 Task: Add an event with the title Second Marketing Campaign Performance Review, date ''2023/12/11'', time 7:50 AM to 9:50 AMand add a description: Teams will work together to solve the challenges and find the hidden items or clues. This requires effective communication, creative thinking, and the ability to leverage each team member''s strengths and expertise.Select event color  Blueberry . Add location for the event as: Manila, Philippines, logged in from the account softage.8@softage.netand send the event invitation to softage.5@softage.net and softage.6@softage.net. Set a reminder for the event Weekly on Sunday
Action: Mouse moved to (46, 86)
Screenshot: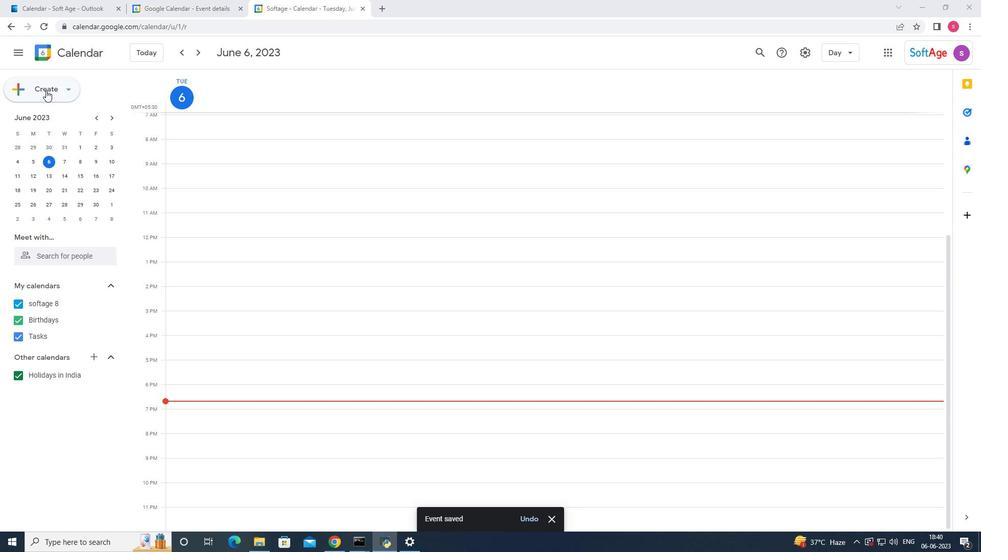 
Action: Mouse pressed left at (46, 86)
Screenshot: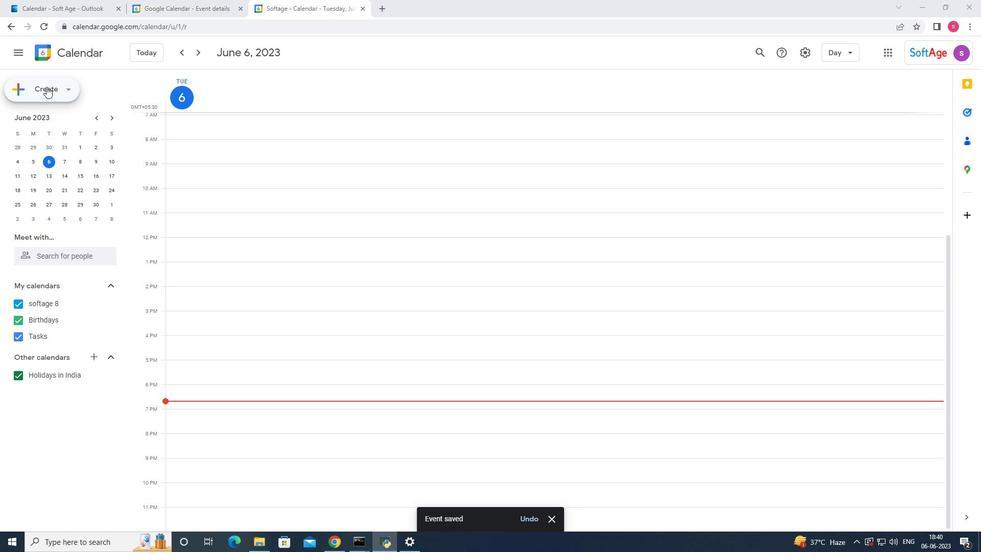 
Action: Mouse moved to (54, 124)
Screenshot: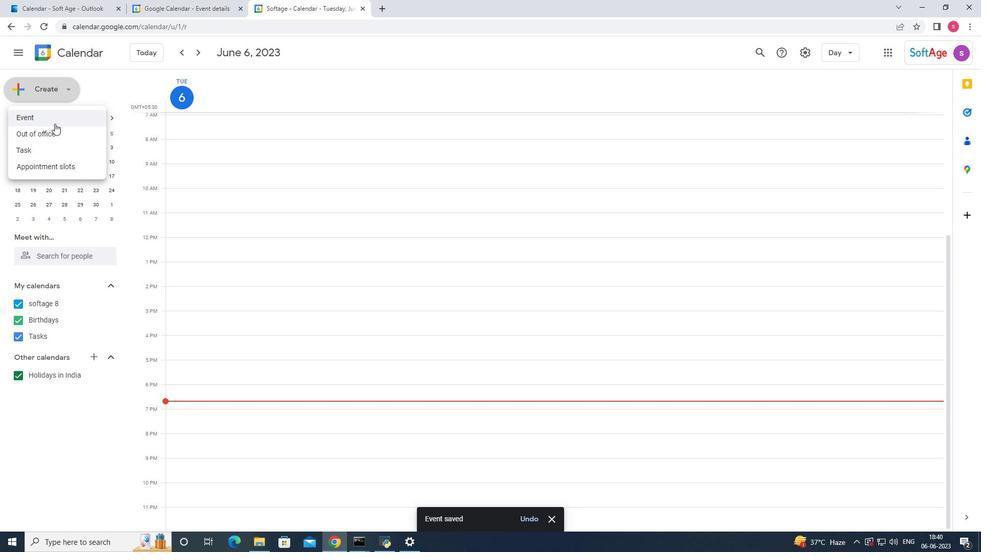 
Action: Mouse pressed left at (54, 124)
Screenshot: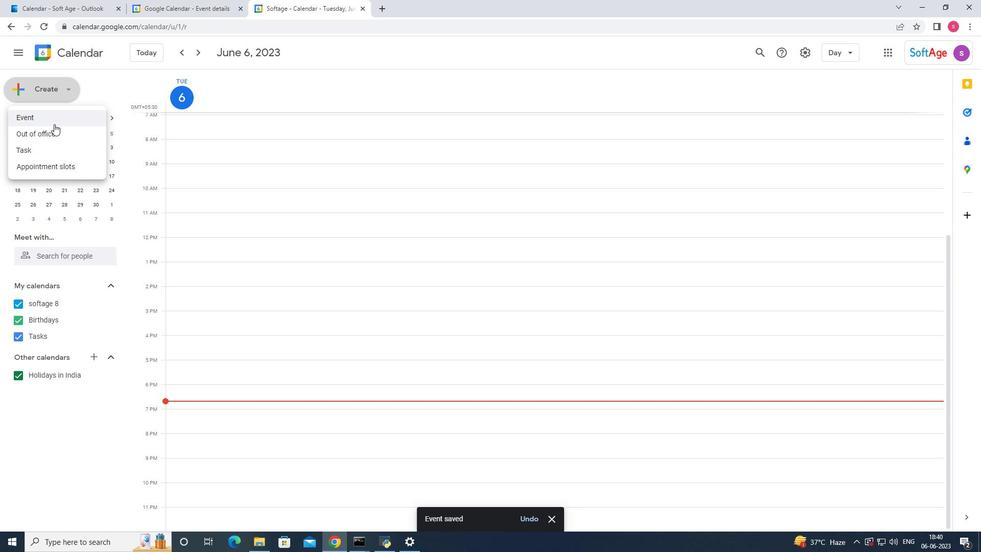 
Action: Mouse moved to (560, 405)
Screenshot: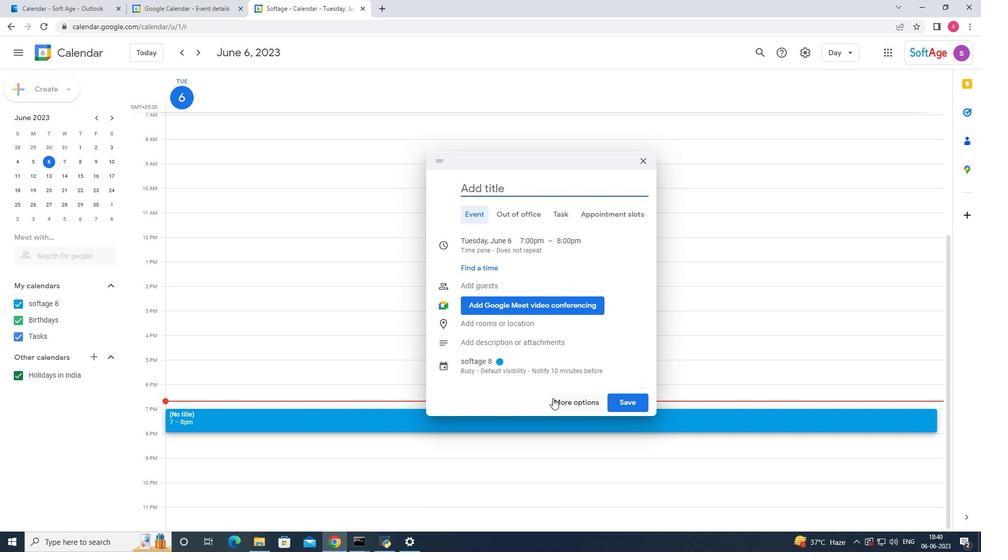 
Action: Mouse pressed left at (560, 405)
Screenshot: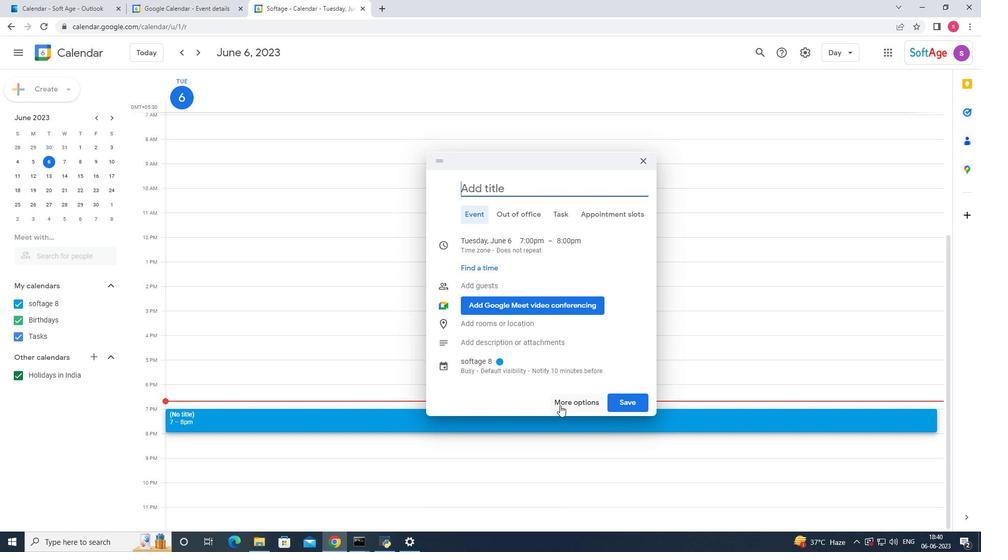 
Action: Mouse moved to (229, 56)
Screenshot: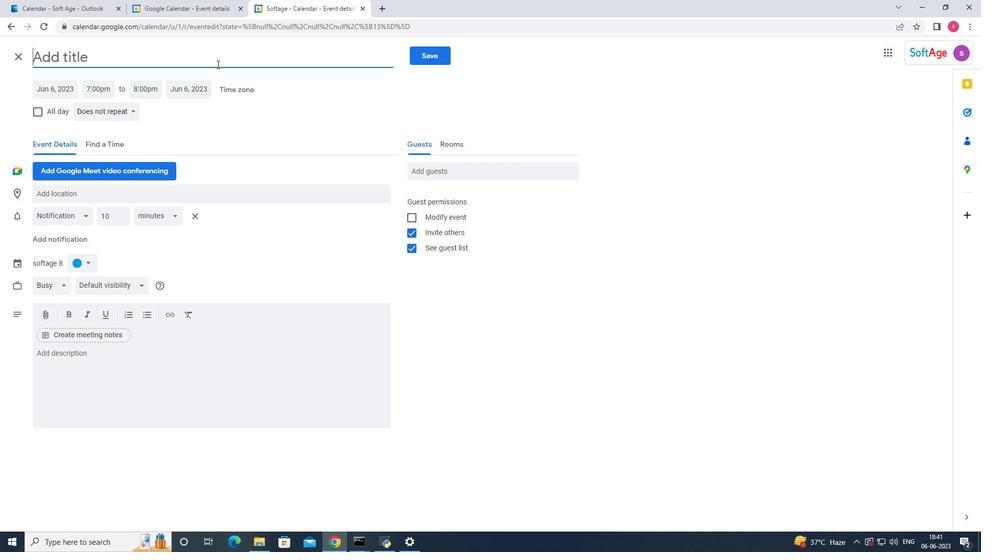 
Action: Mouse pressed left at (229, 56)
Screenshot: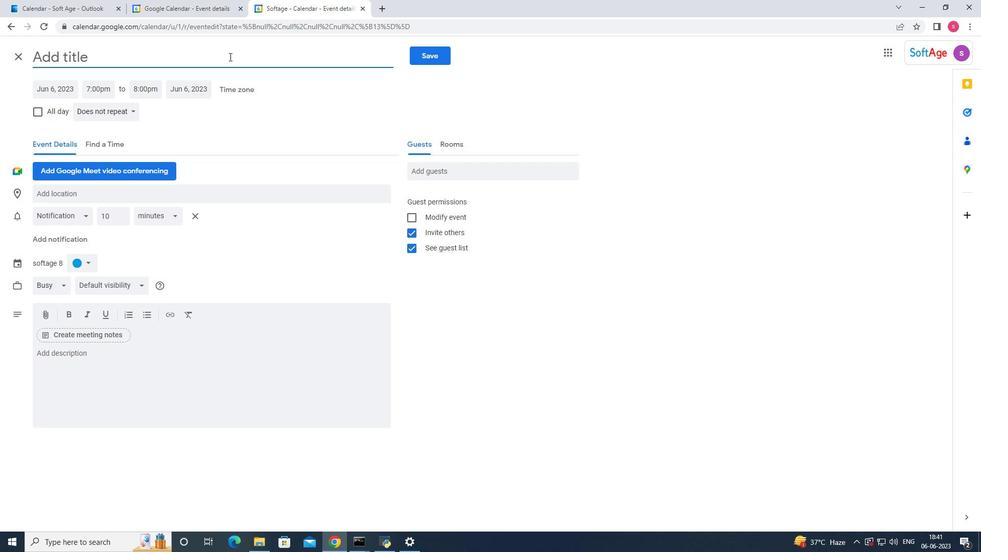 
Action: Key pressed <Key.shift>Second<Key.space><Key.shift>Marketing<Key.space><Key.shift><Key.shift><Key.shift>Campaign<Key.space><Key.shift>Performance<Key.space><Key.shift><Key.shift><Key.shift>Review,<Key.space><Key.backspace><Key.backspace>
Screenshot: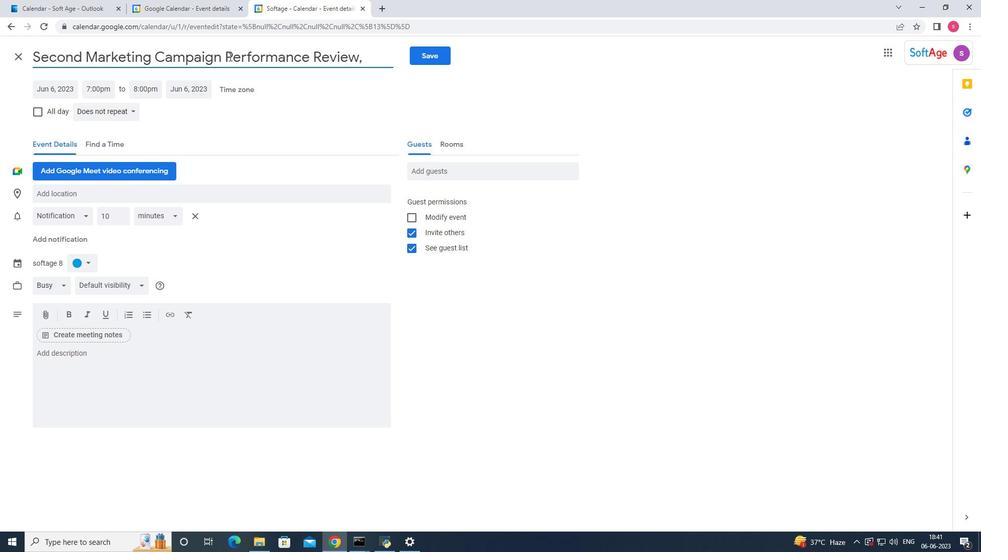 
Action: Mouse moved to (58, 85)
Screenshot: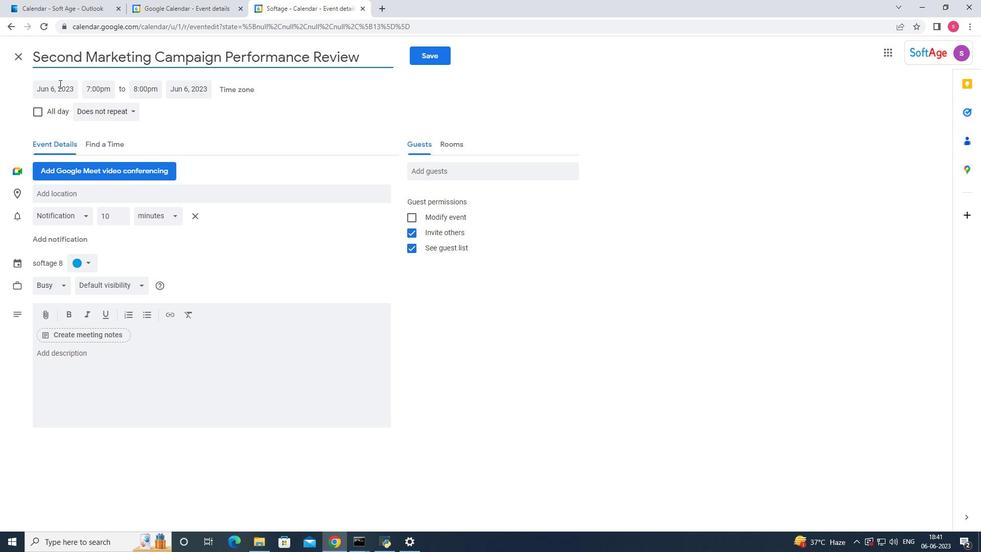 
Action: Mouse pressed left at (58, 85)
Screenshot: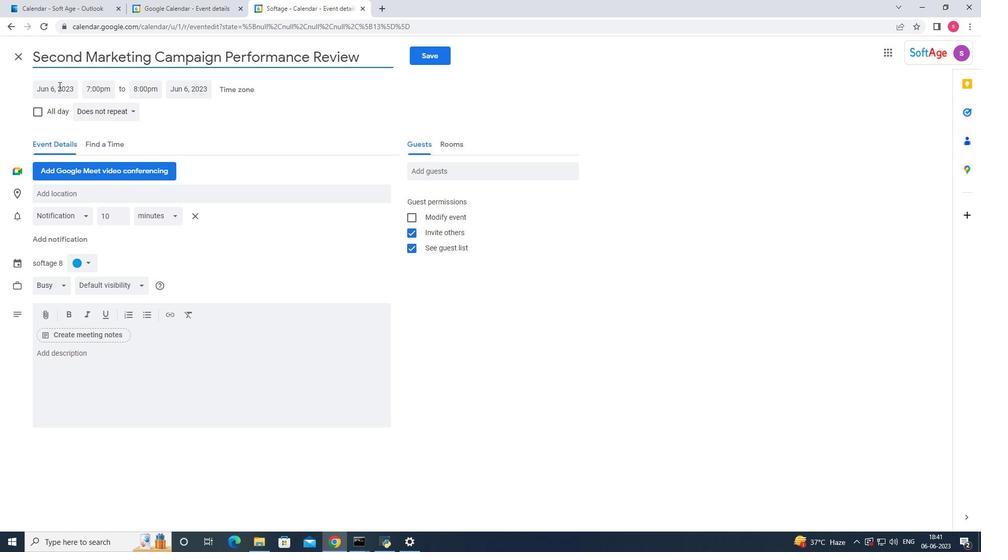 
Action: Mouse moved to (160, 113)
Screenshot: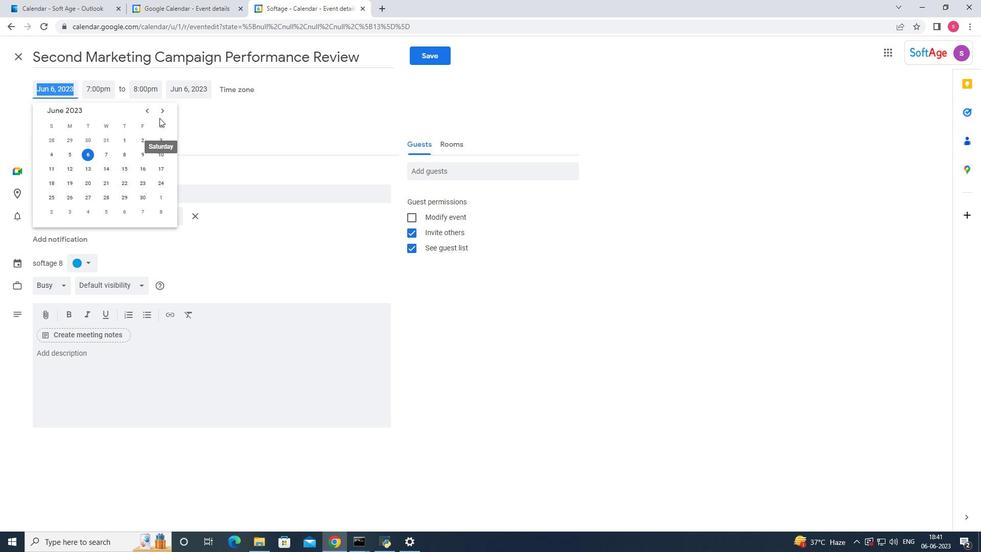 
Action: Mouse pressed left at (160, 113)
Screenshot: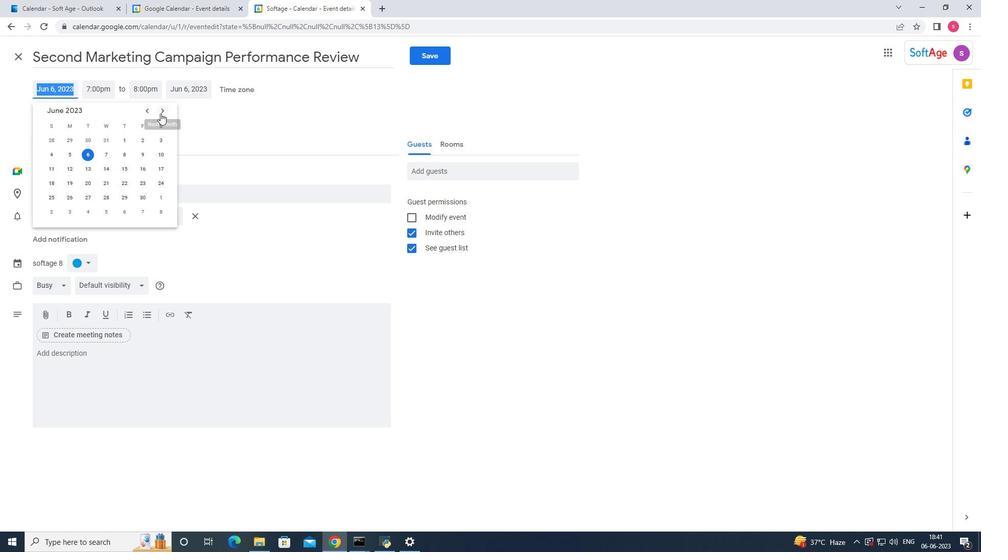 
Action: Mouse pressed left at (160, 113)
Screenshot: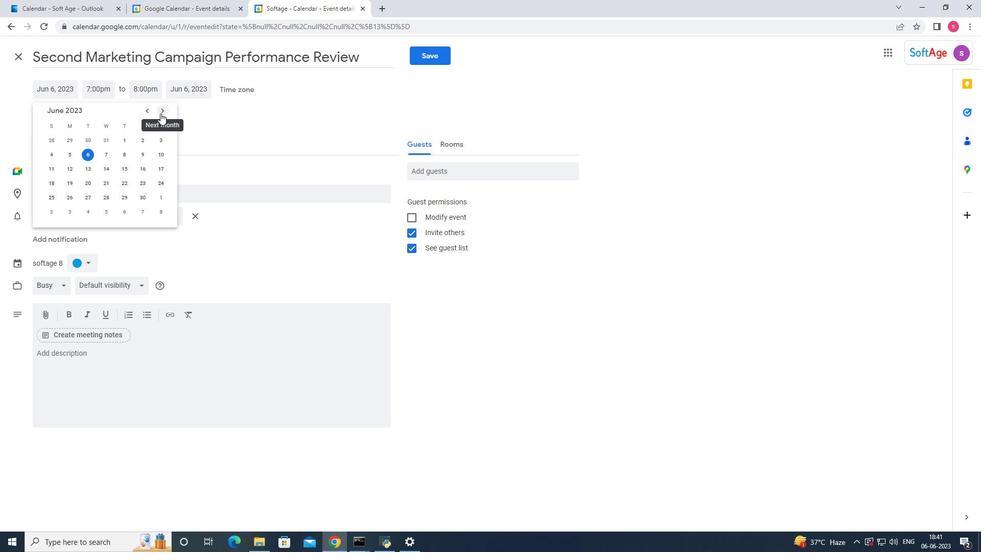 
Action: Mouse pressed left at (160, 113)
Screenshot: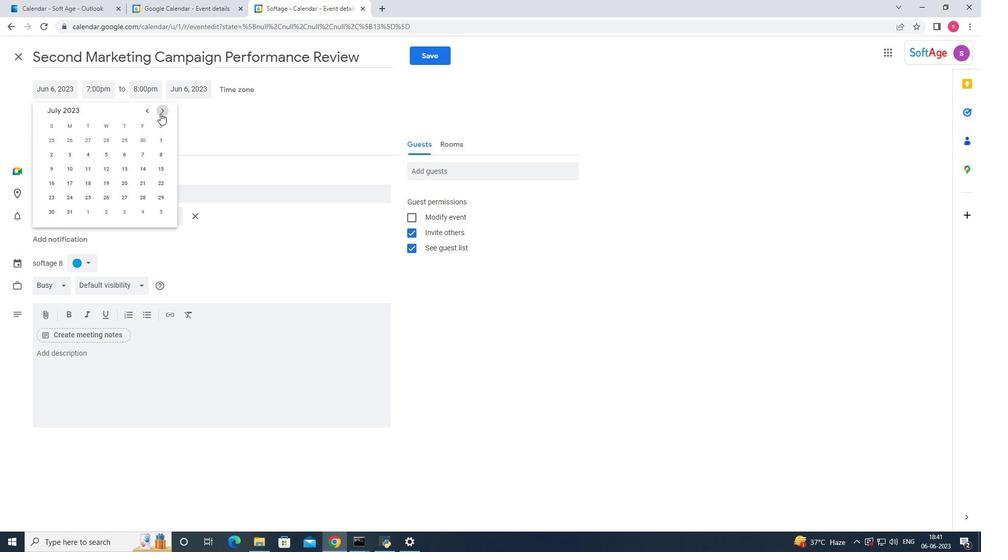 
Action: Mouse pressed left at (160, 113)
Screenshot: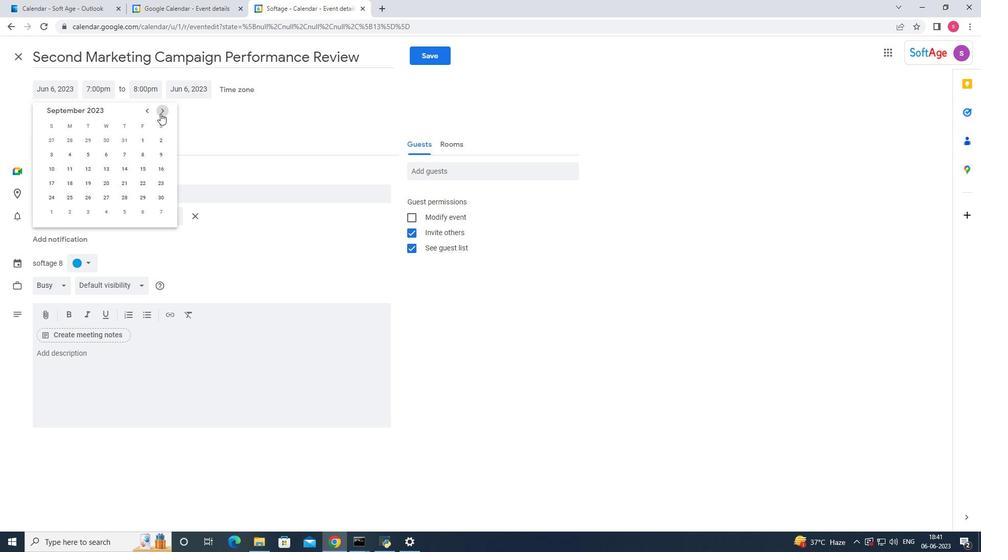 
Action: Mouse pressed left at (160, 113)
Screenshot: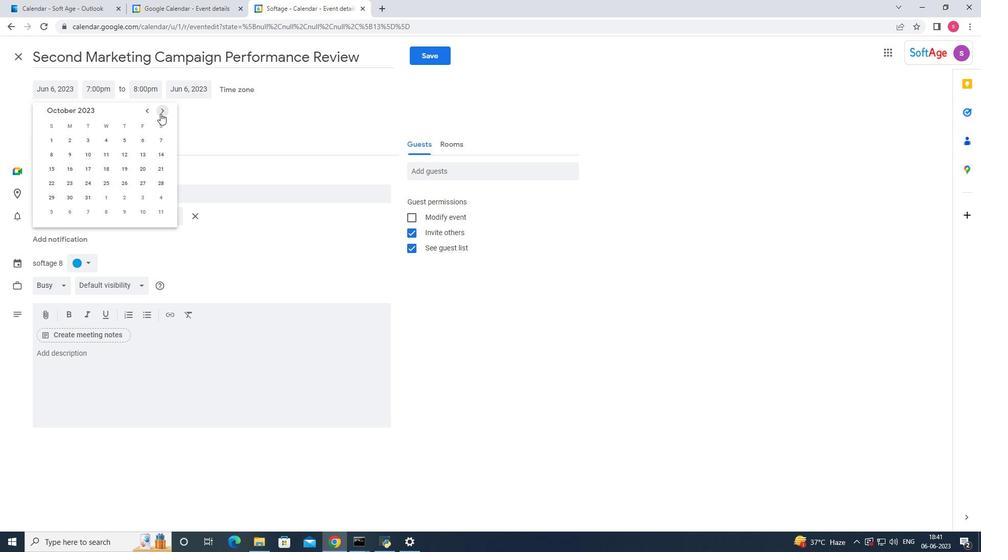 
Action: Mouse pressed left at (160, 113)
Screenshot: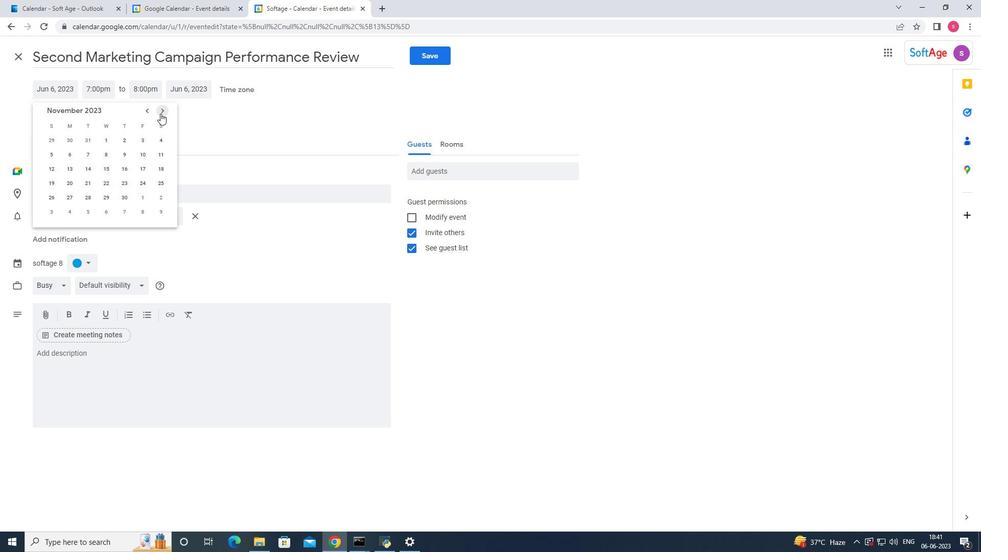 
Action: Mouse moved to (71, 168)
Screenshot: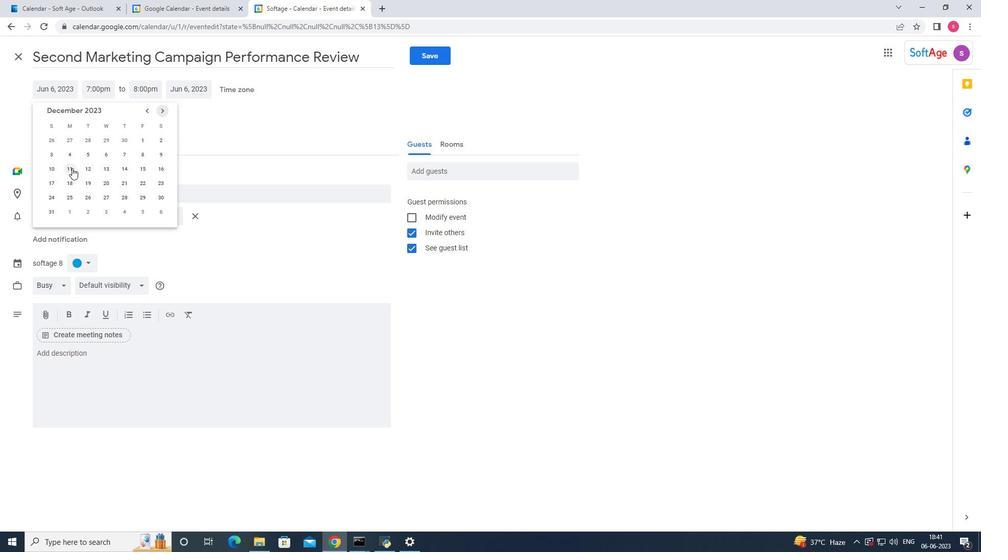 
Action: Mouse pressed left at (71, 168)
Screenshot: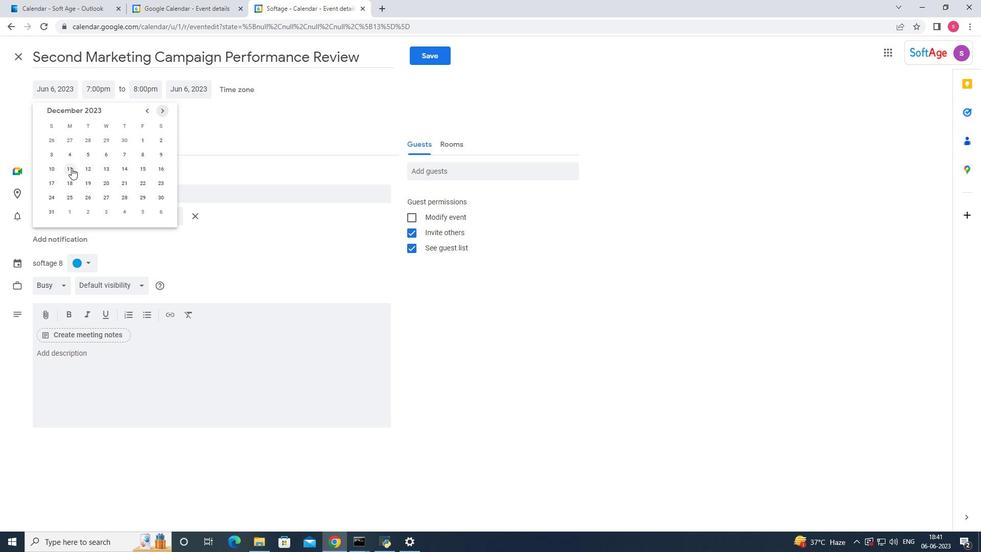 
Action: Mouse moved to (101, 88)
Screenshot: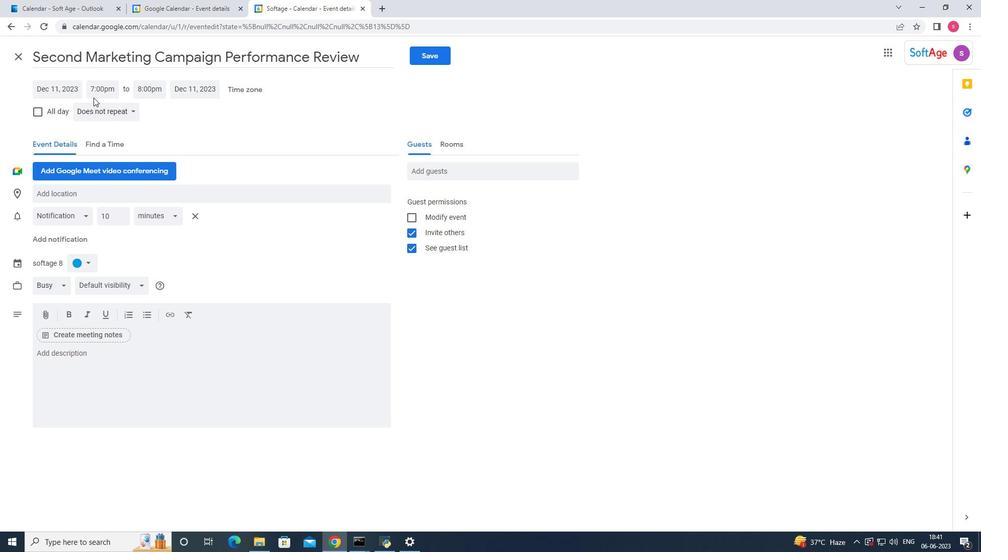 
Action: Mouse pressed left at (101, 88)
Screenshot: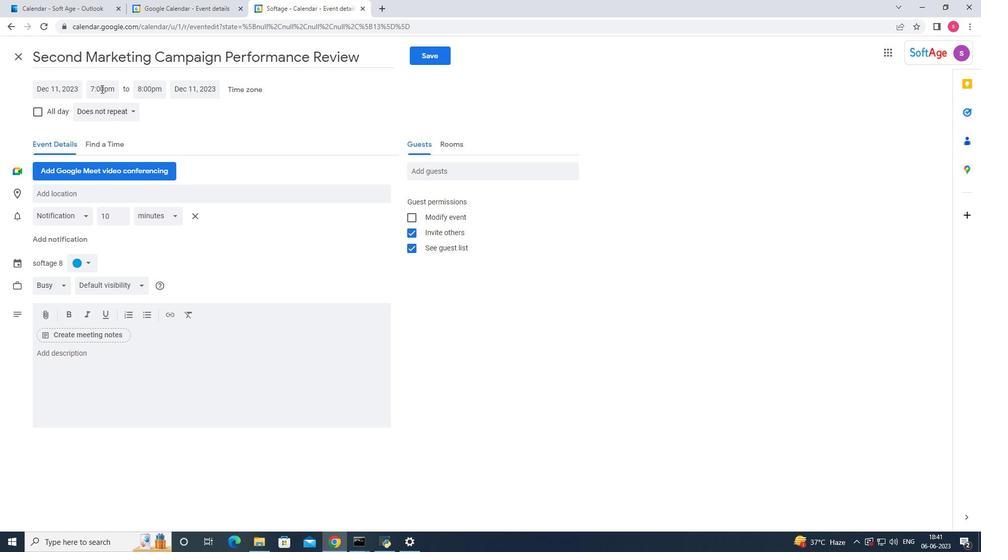 
Action: Mouse moved to (114, 150)
Screenshot: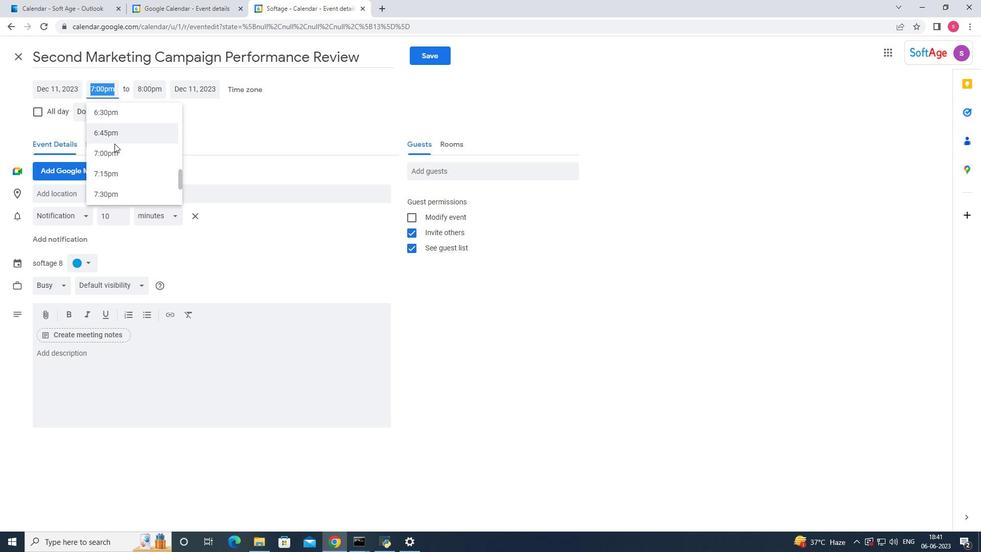 
Action: Mouse scrolled (114, 150) with delta (0, 0)
Screenshot: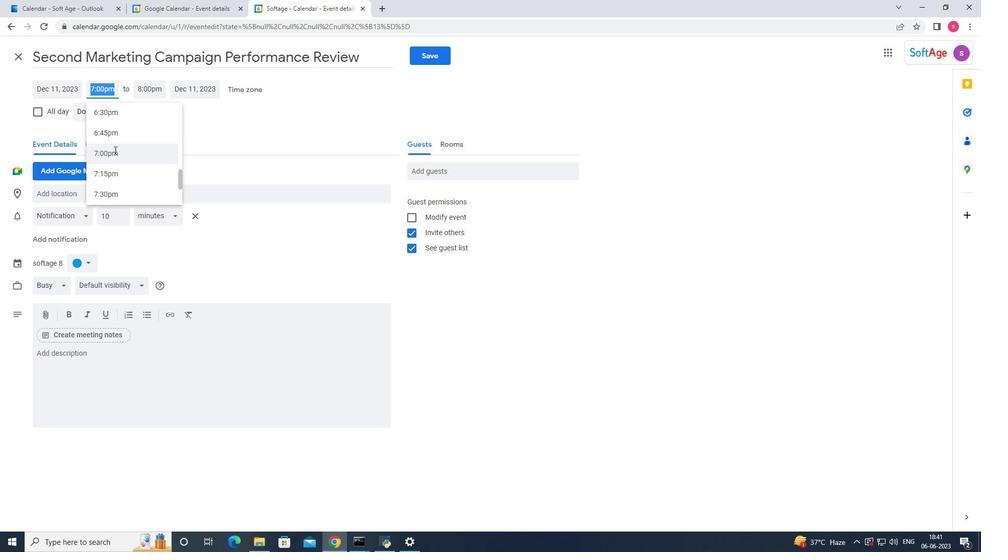 
Action: Mouse scrolled (114, 150) with delta (0, 0)
Screenshot: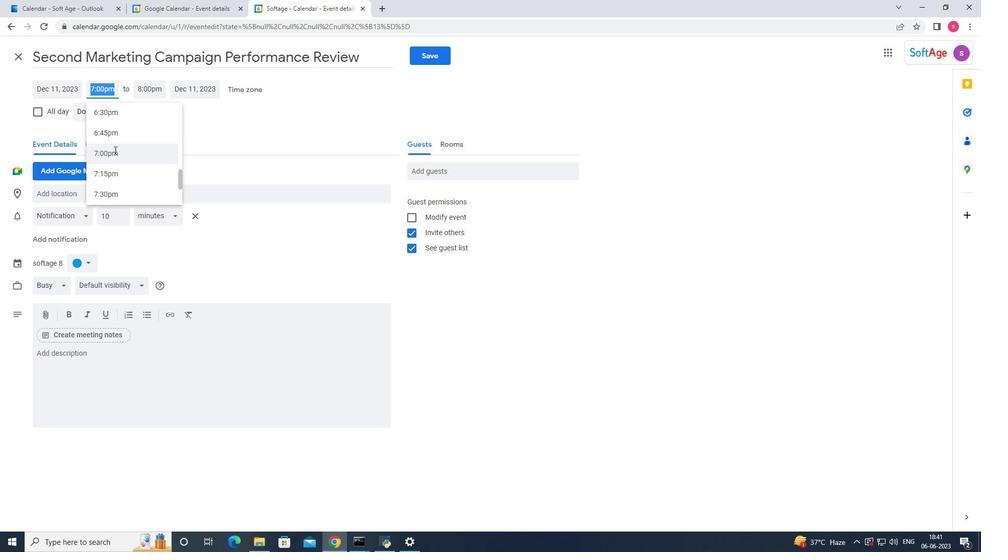 
Action: Mouse moved to (116, 152)
Screenshot: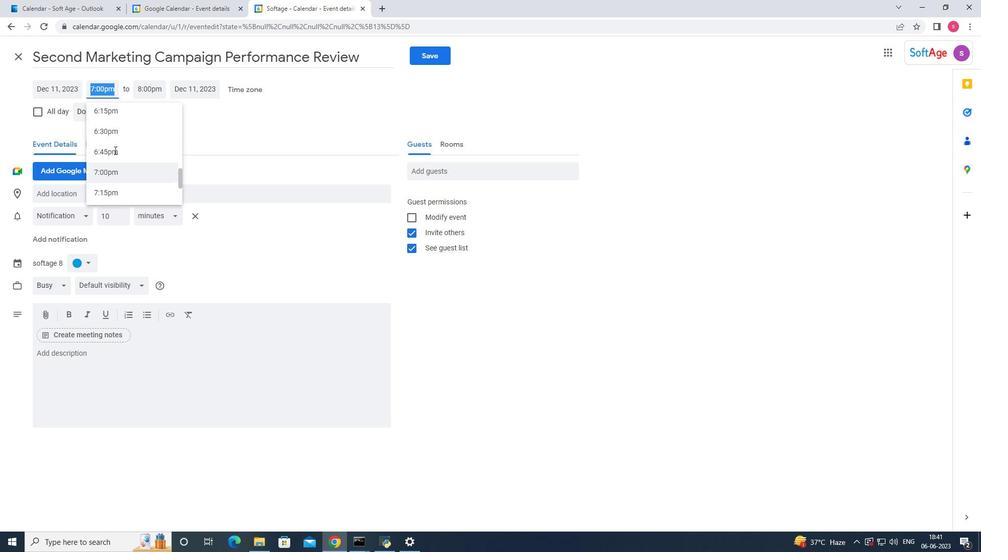 
Action: Mouse scrolled (116, 151) with delta (0, 0)
Screenshot: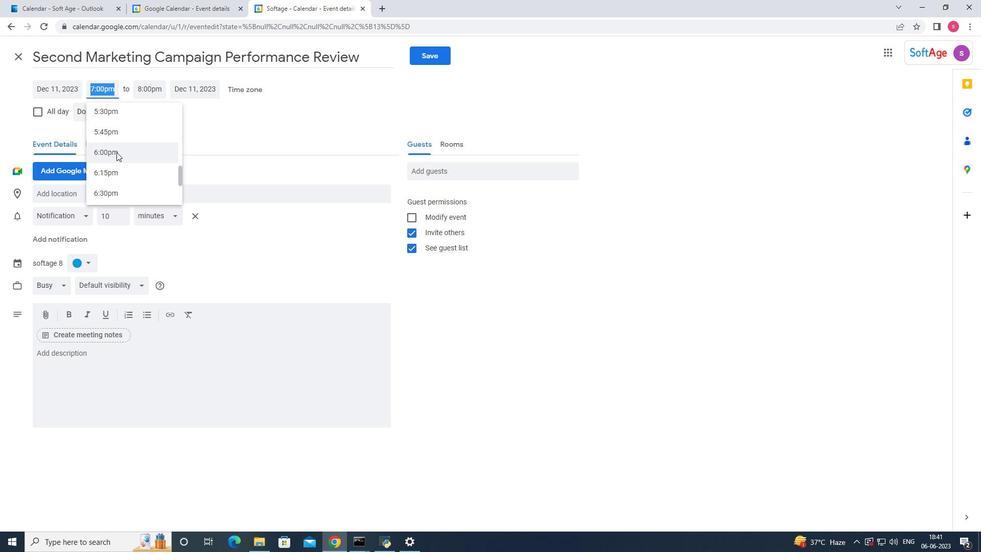 
Action: Mouse scrolled (116, 152) with delta (0, 0)
Screenshot: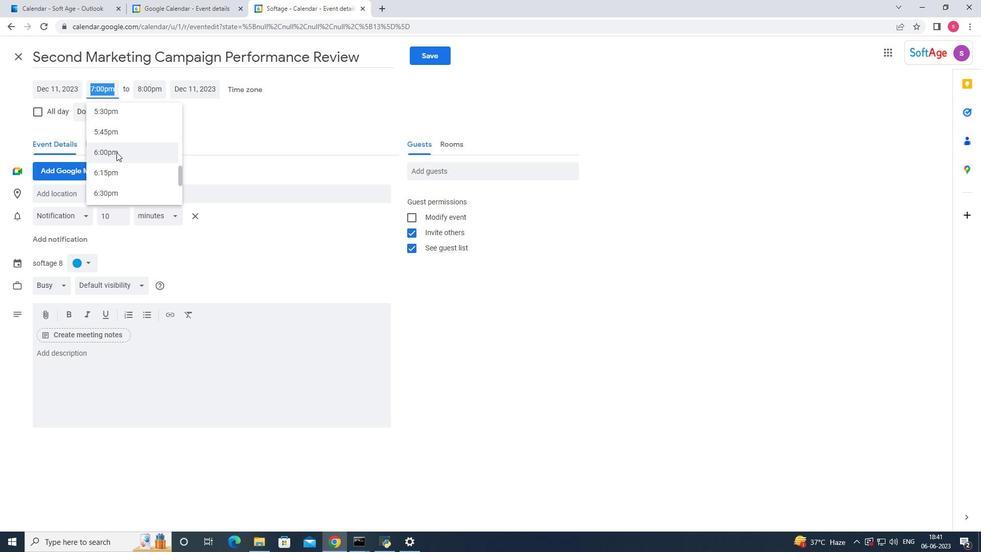 
Action: Mouse scrolled (116, 152) with delta (0, 0)
Screenshot: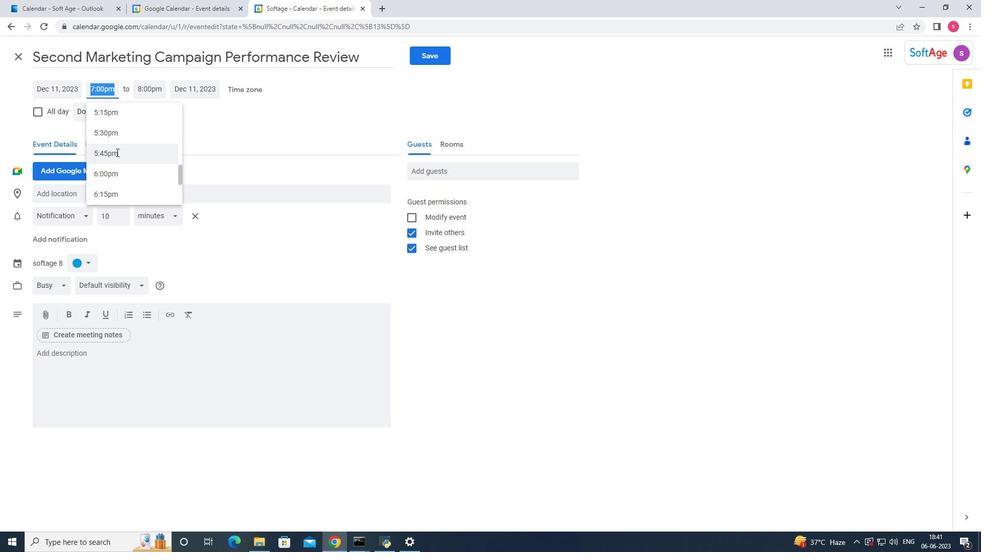 
Action: Mouse scrolled (116, 152) with delta (0, 0)
Screenshot: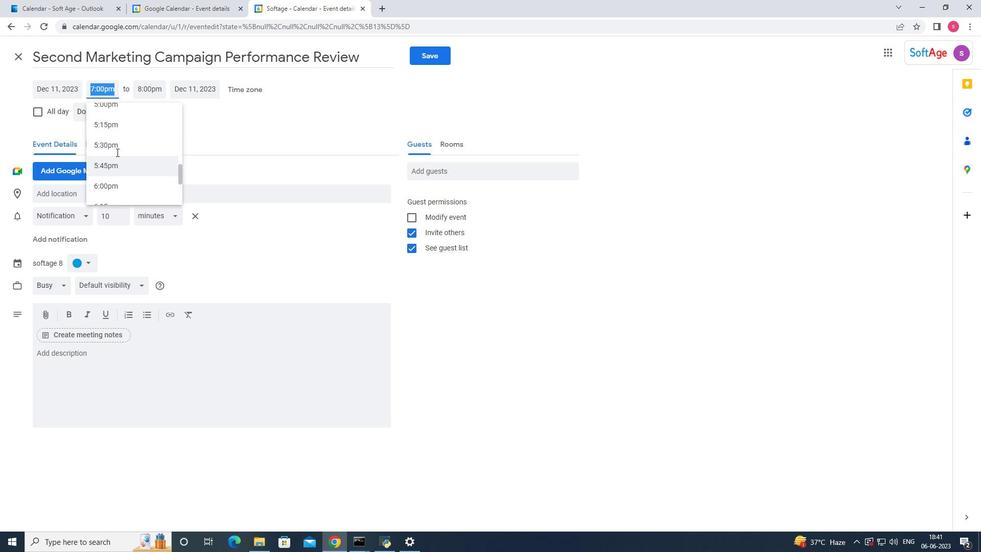 
Action: Mouse scrolled (116, 152) with delta (0, 0)
Screenshot: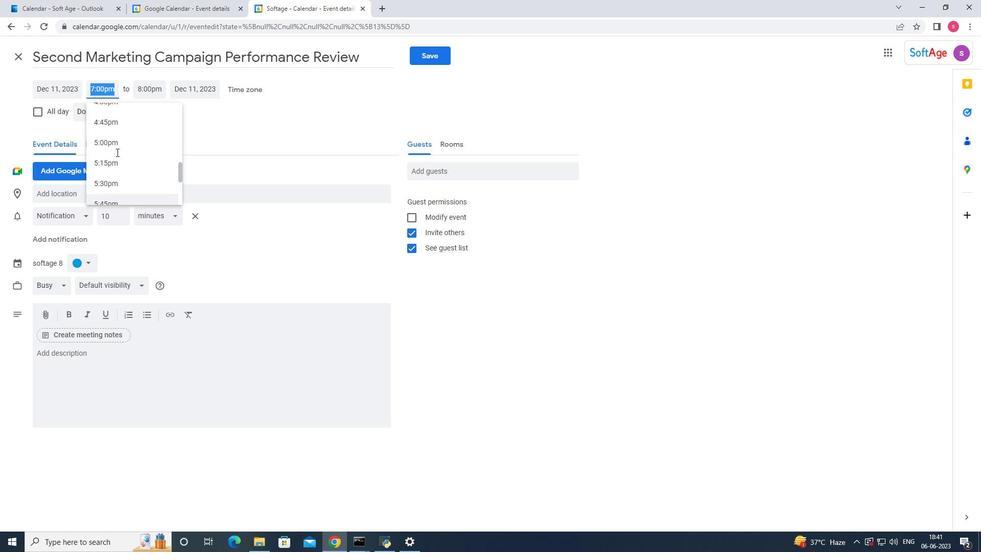 
Action: Mouse scrolled (116, 152) with delta (0, 0)
Screenshot: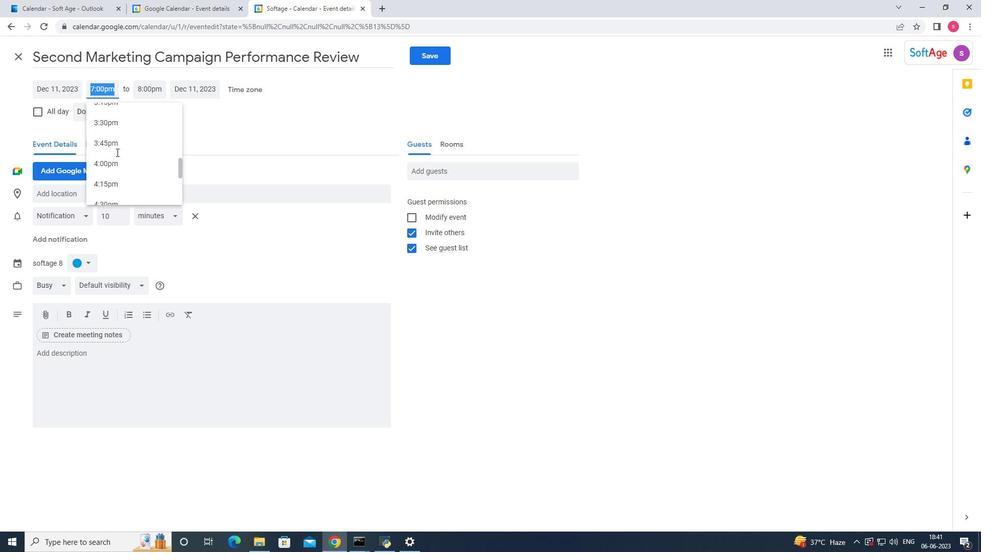 
Action: Mouse scrolled (116, 152) with delta (0, 0)
Screenshot: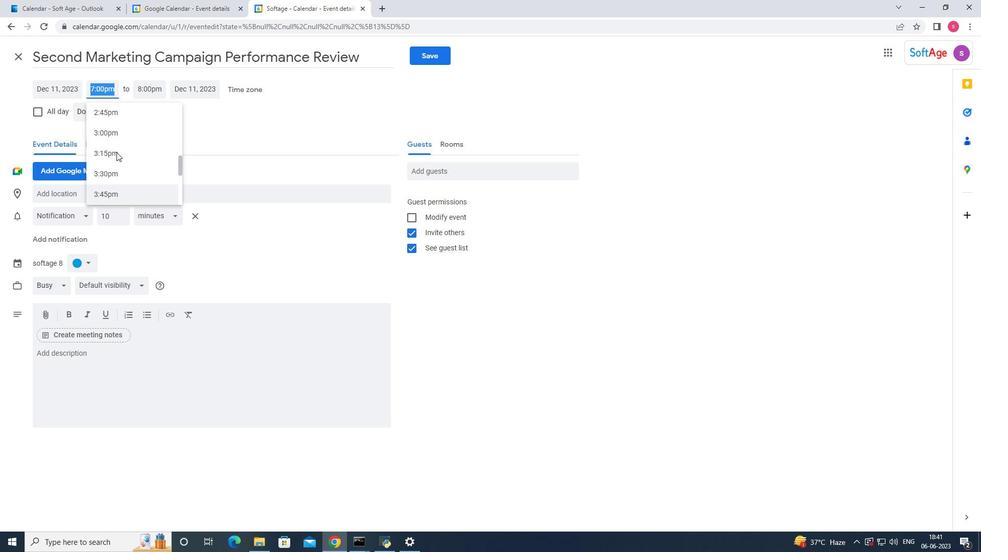 
Action: Mouse scrolled (116, 152) with delta (0, 0)
Screenshot: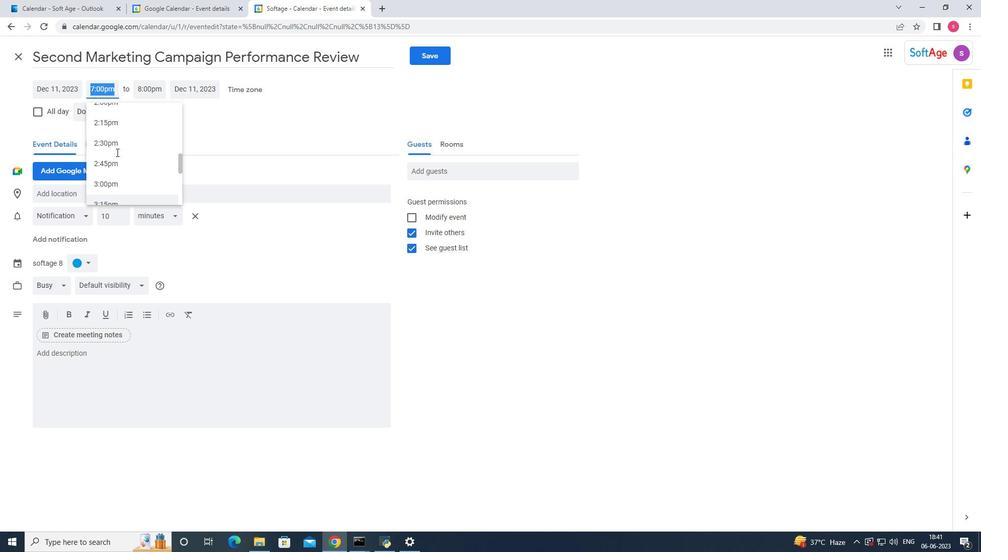 
Action: Mouse scrolled (116, 152) with delta (0, 0)
Screenshot: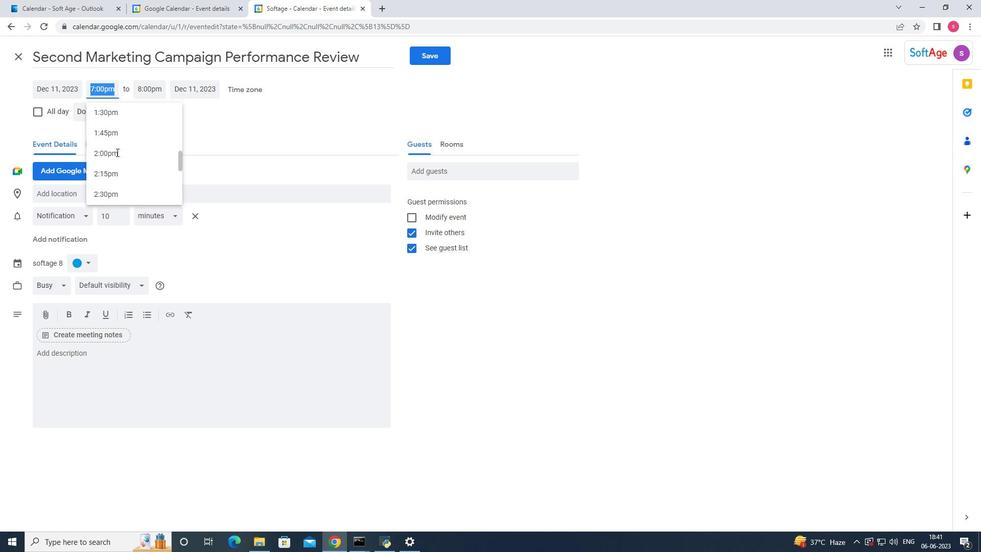 
Action: Mouse moved to (116, 152)
Screenshot: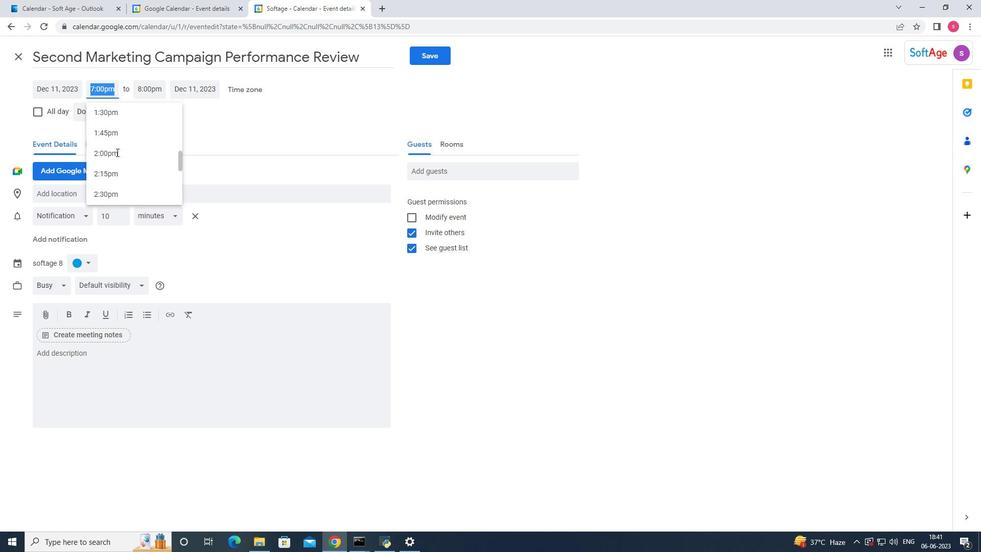 
Action: Mouse scrolled (116, 153) with delta (0, 0)
Screenshot: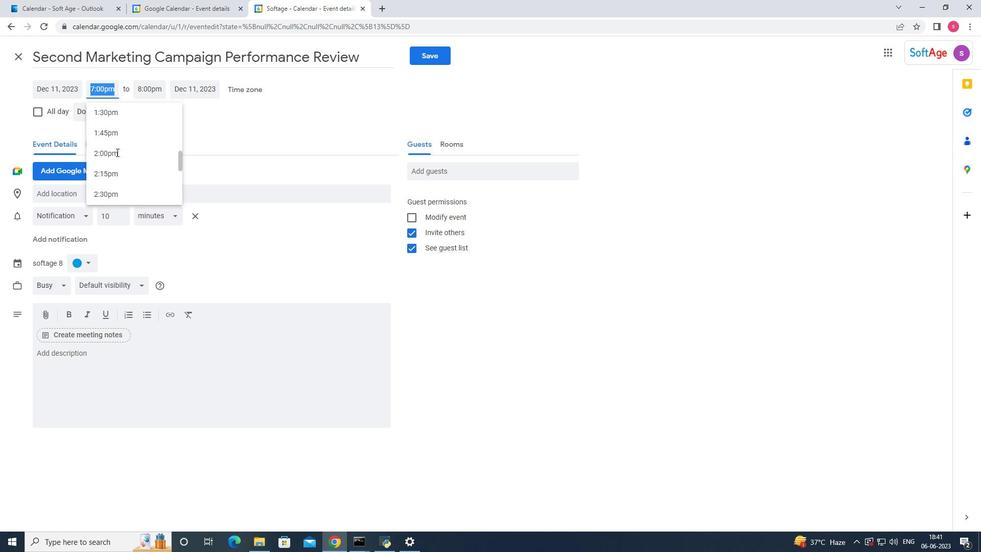 
Action: Mouse scrolled (116, 153) with delta (0, 0)
Screenshot: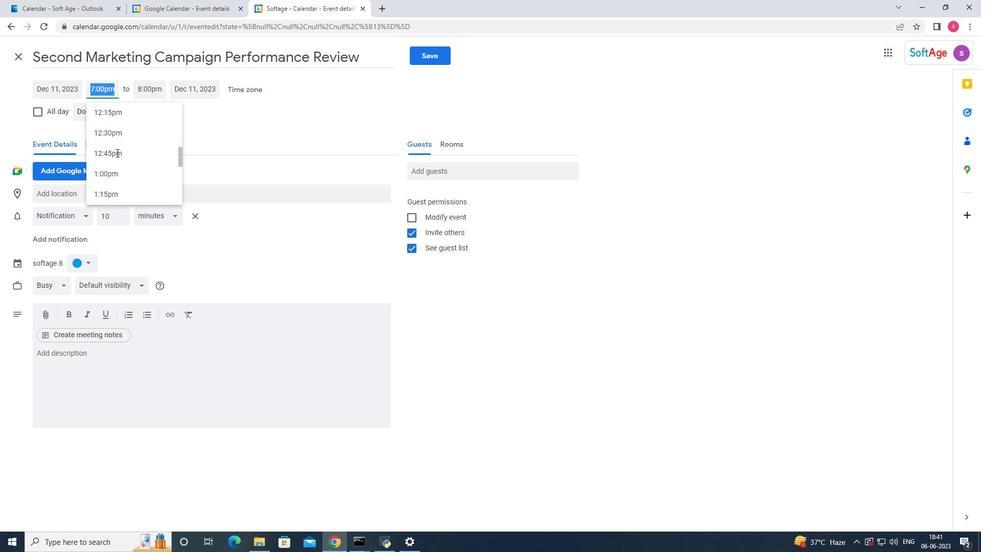 
Action: Mouse scrolled (116, 153) with delta (0, 0)
Screenshot: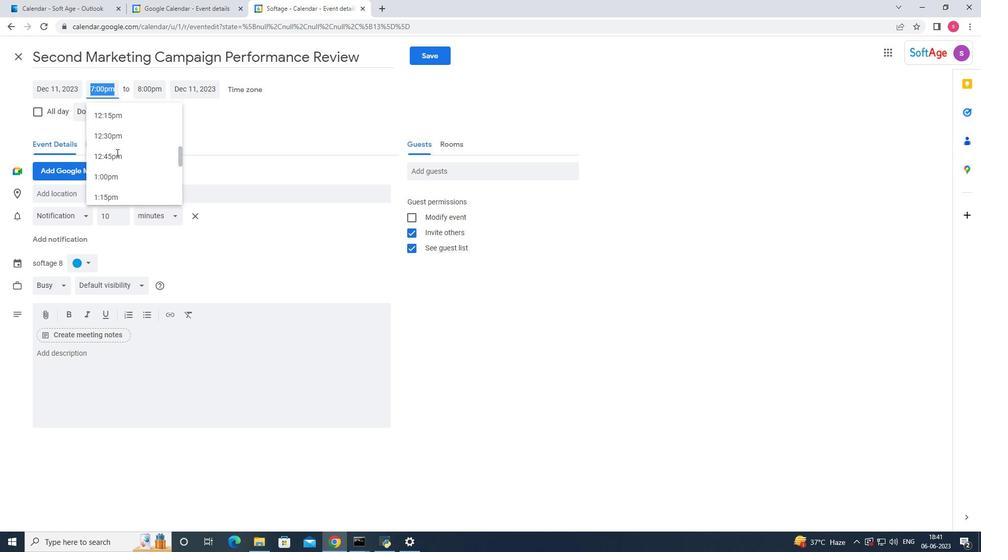 
Action: Mouse scrolled (116, 153) with delta (0, 0)
Screenshot: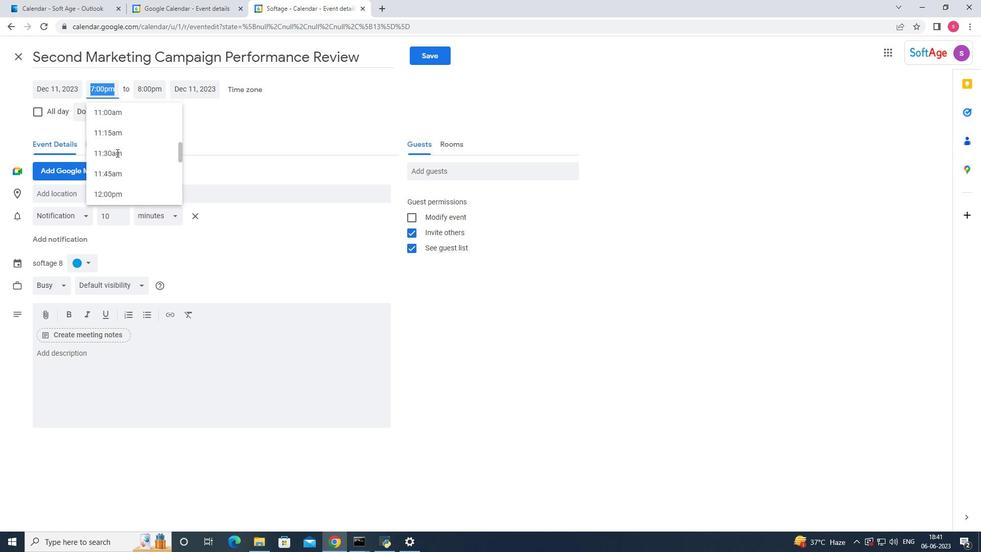 
Action: Mouse scrolled (116, 153) with delta (0, 0)
Screenshot: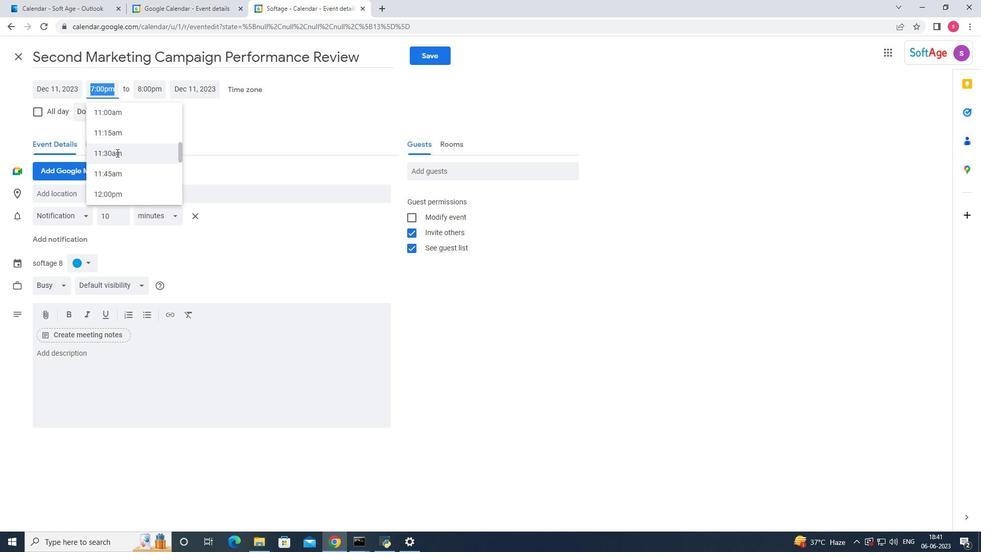 
Action: Mouse scrolled (116, 153) with delta (0, 0)
Screenshot: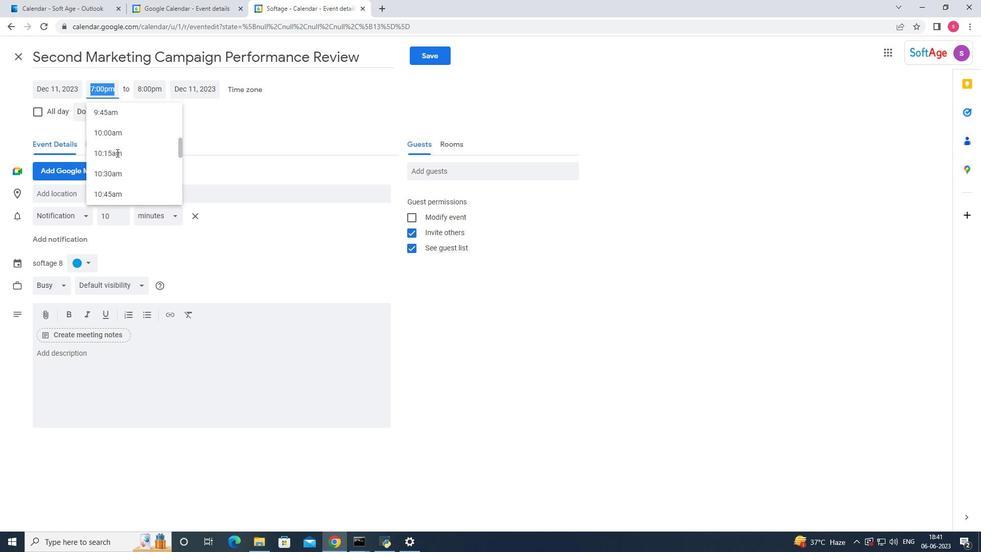 
Action: Mouse scrolled (116, 153) with delta (0, 0)
Screenshot: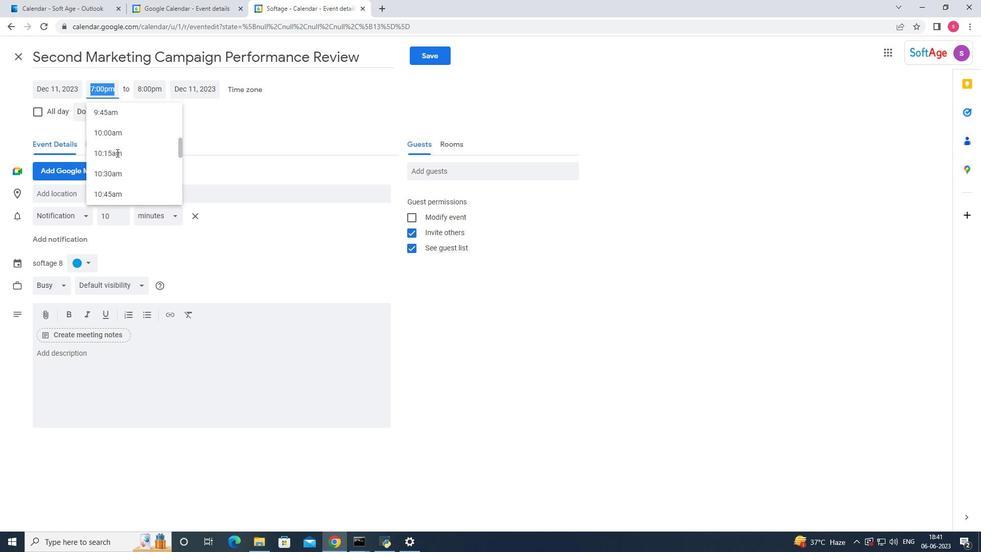 
Action: Mouse scrolled (116, 153) with delta (0, 0)
Screenshot: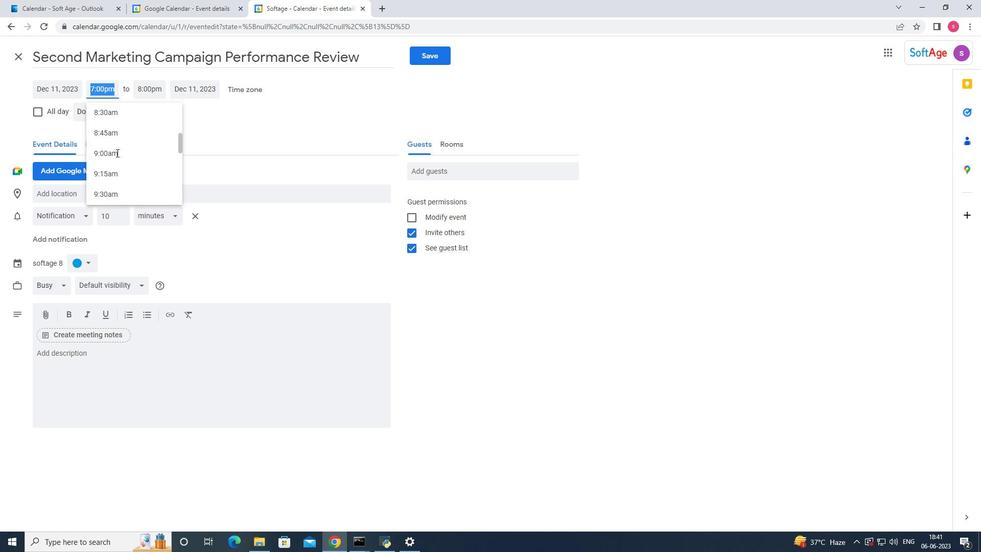 
Action: Mouse scrolled (116, 153) with delta (0, 0)
Screenshot: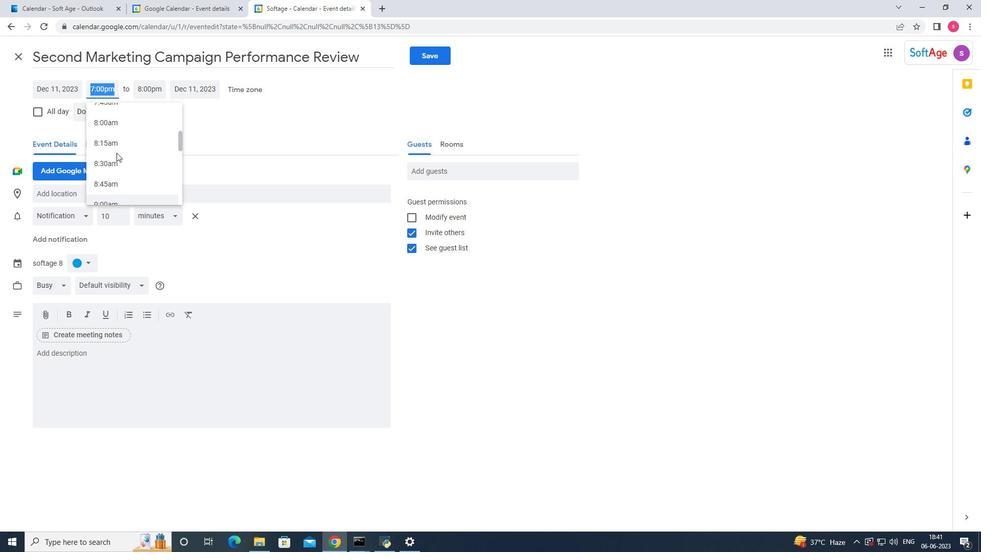 
Action: Mouse scrolled (116, 153) with delta (0, 0)
Screenshot: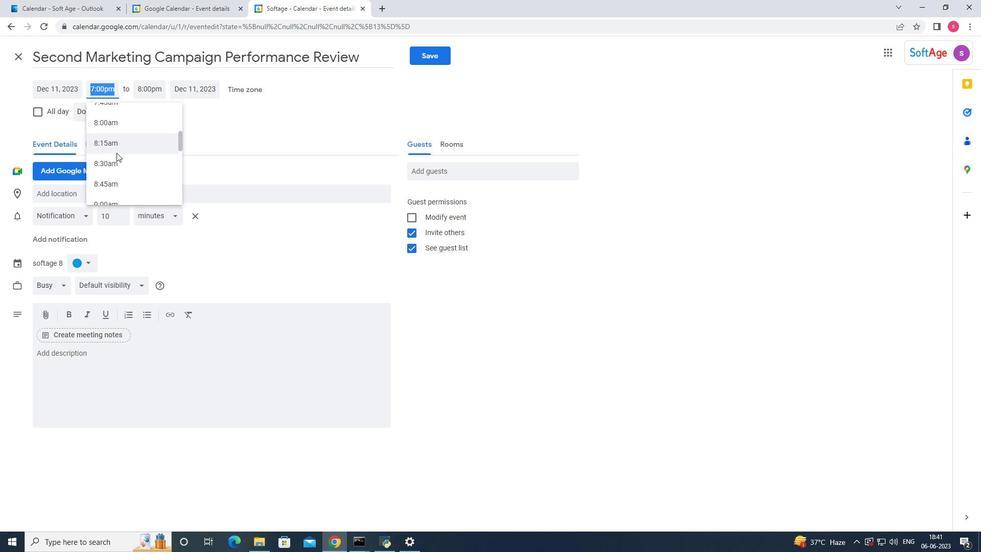 
Action: Mouse scrolled (116, 153) with delta (0, 0)
Screenshot: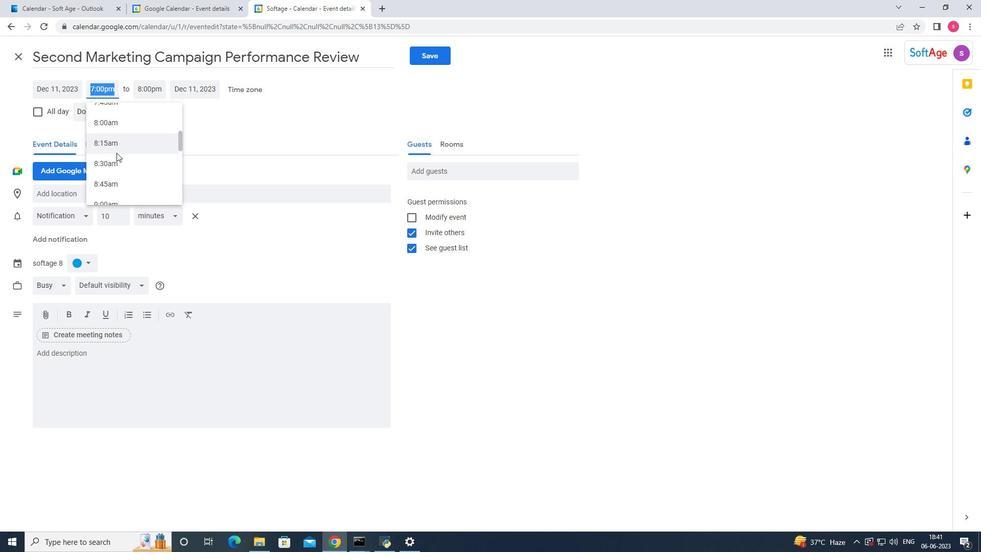 
Action: Mouse scrolled (116, 152) with delta (0, 0)
Screenshot: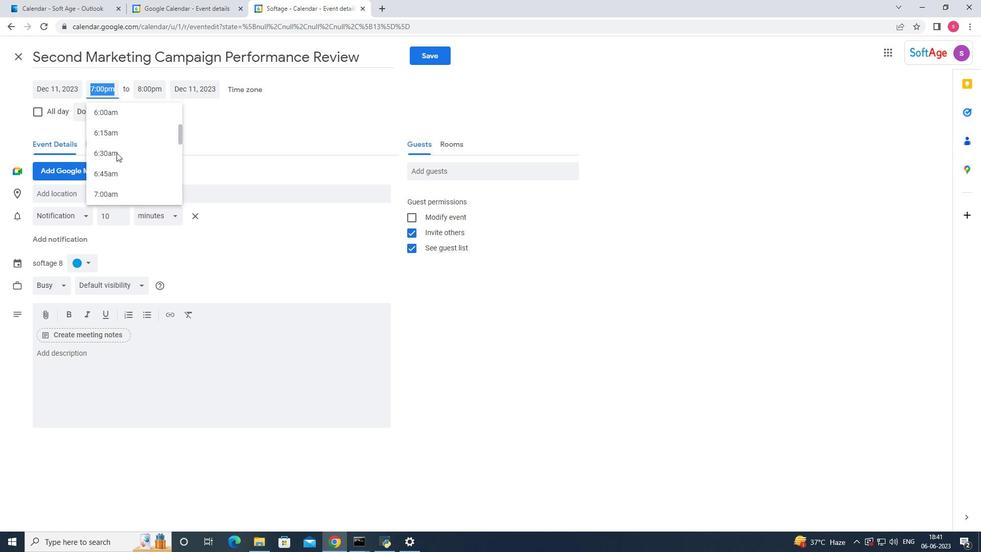 
Action: Mouse moved to (116, 188)
Screenshot: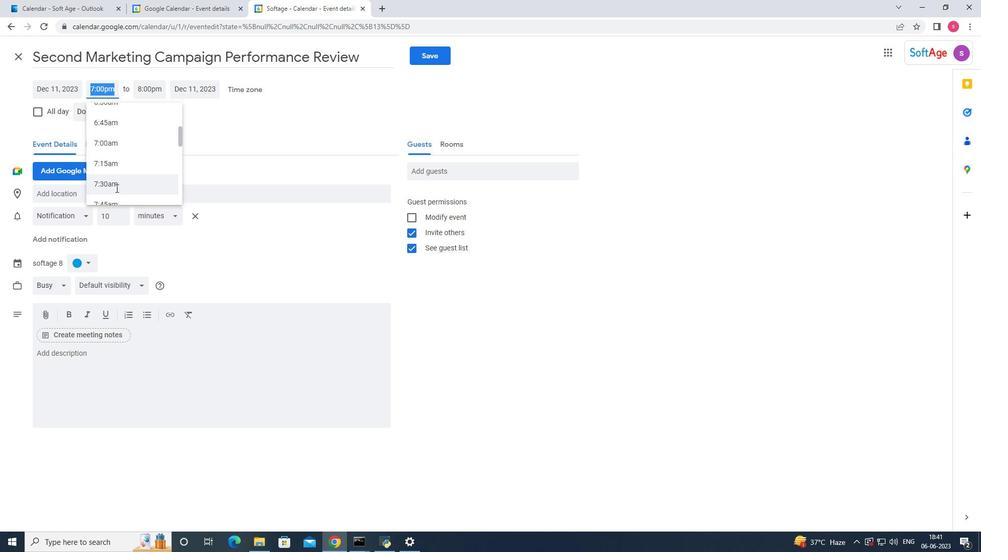 
Action: Mouse scrolled (116, 187) with delta (0, 0)
Screenshot: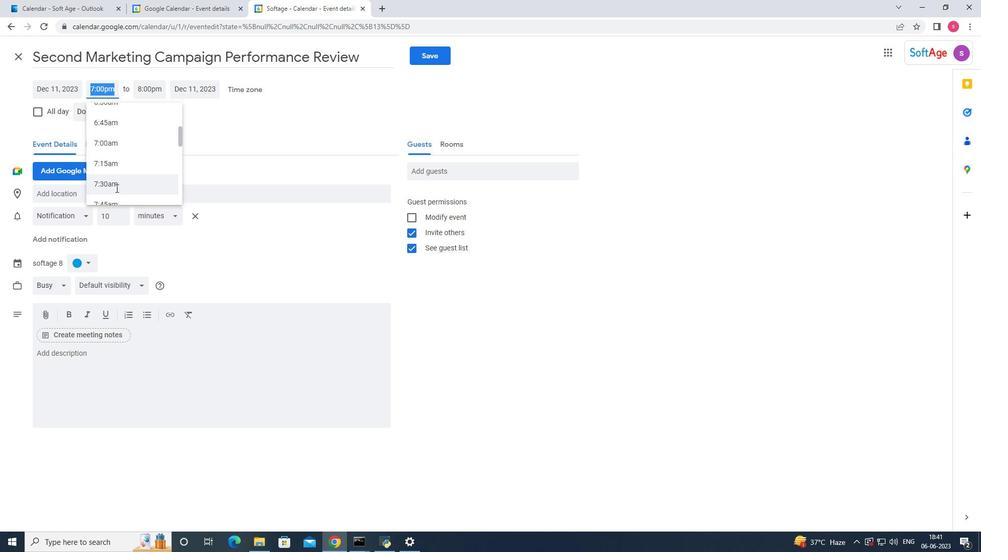 
Action: Mouse moved to (112, 137)
Screenshot: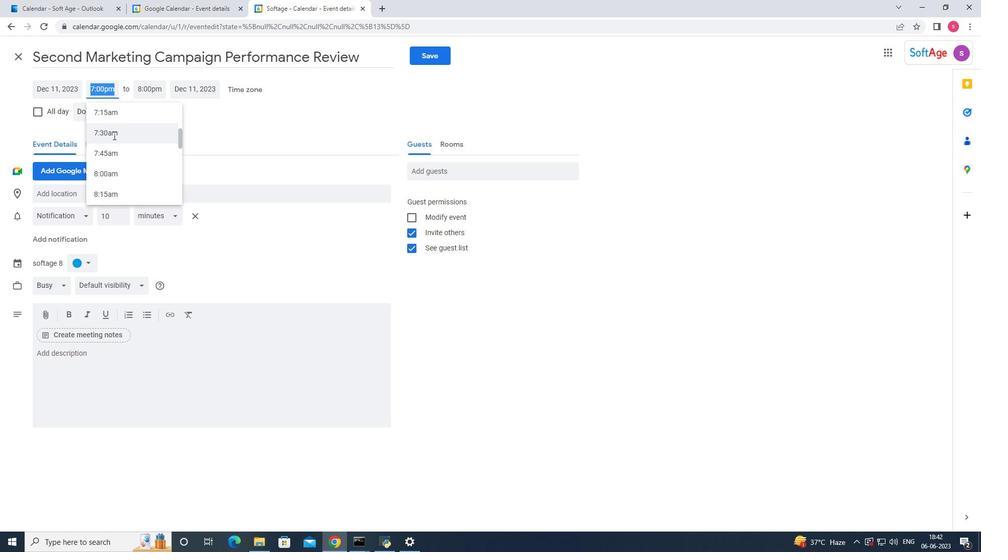 
Action: Mouse pressed left at (112, 137)
Screenshot: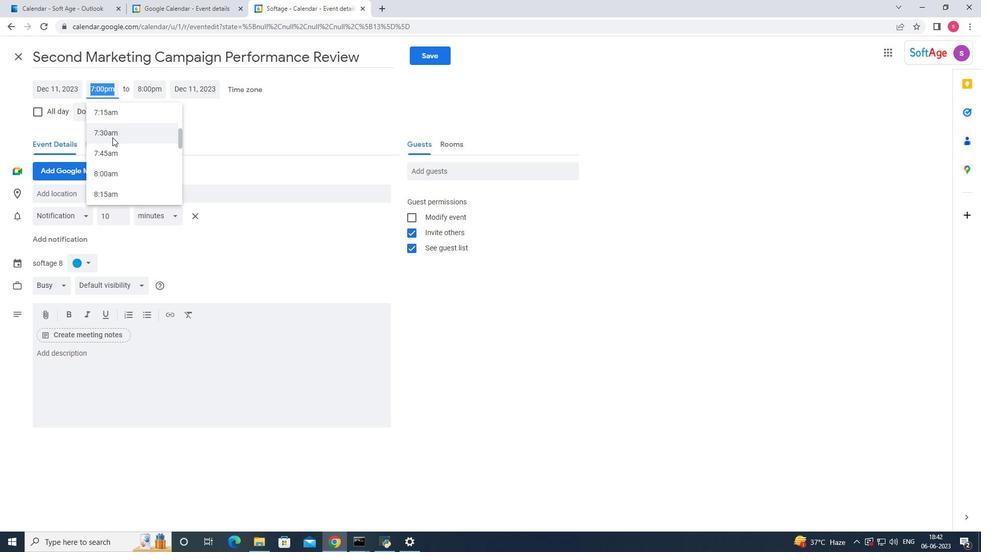 
Action: Mouse moved to (103, 87)
Screenshot: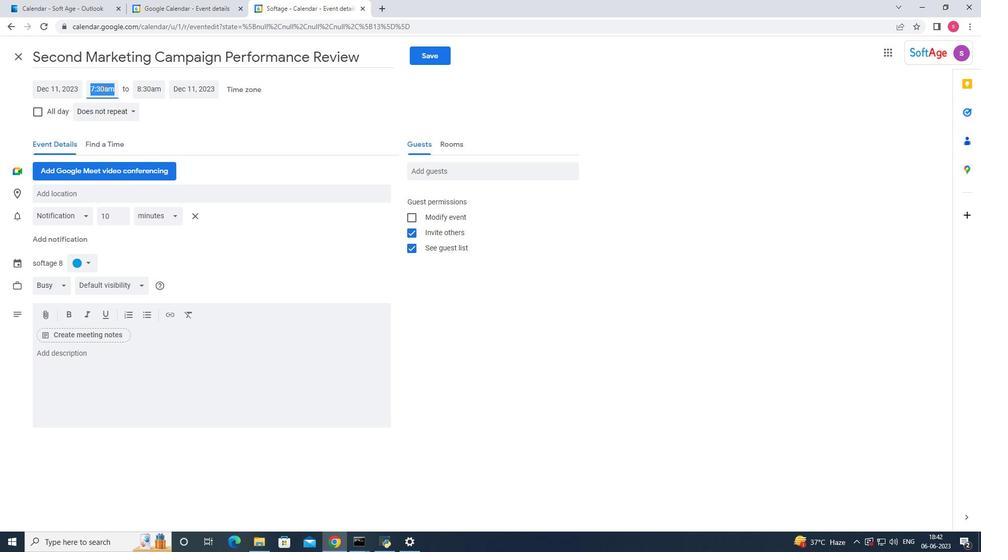 
Action: Mouse pressed left at (103, 87)
Screenshot: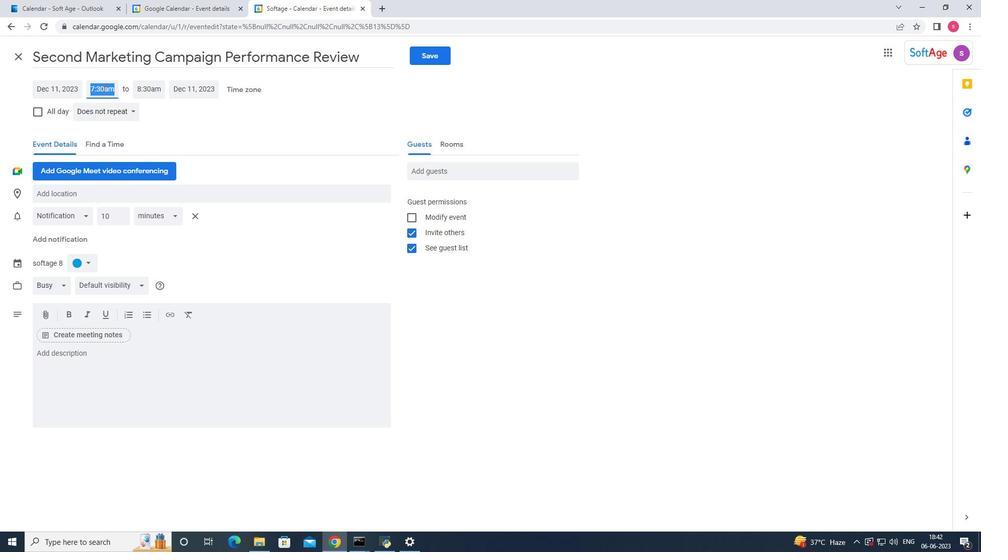 
Action: Key pressed <Key.backspace><Key.backspace>50
Screenshot: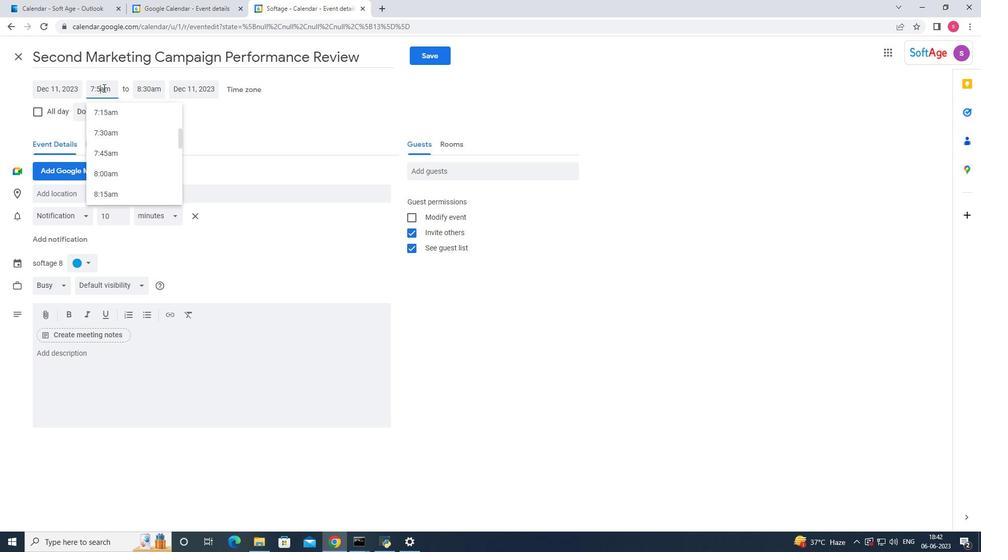 
Action: Mouse moved to (156, 88)
Screenshot: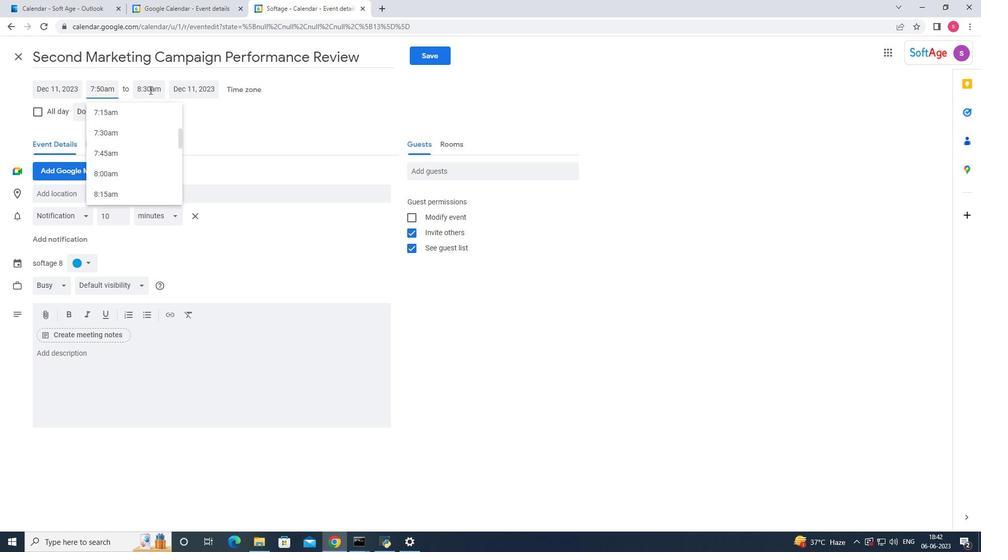
Action: Mouse pressed left at (156, 88)
Screenshot: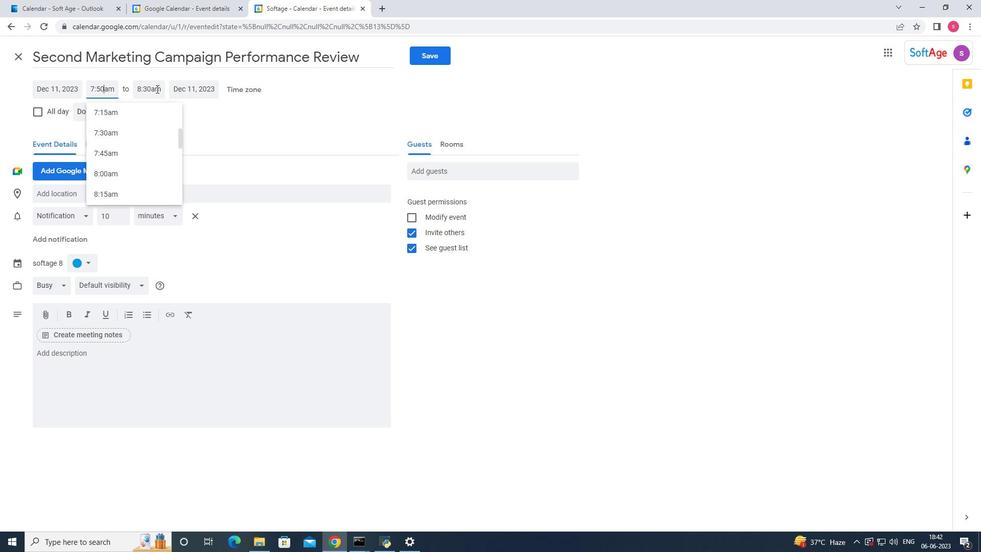 
Action: Mouse moved to (164, 197)
Screenshot: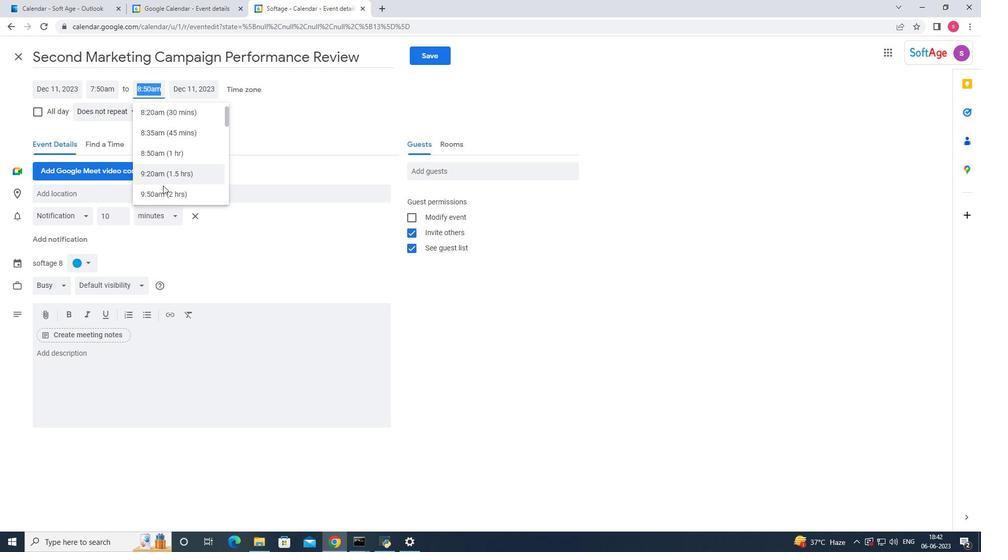 
Action: Mouse pressed left at (164, 197)
Screenshot: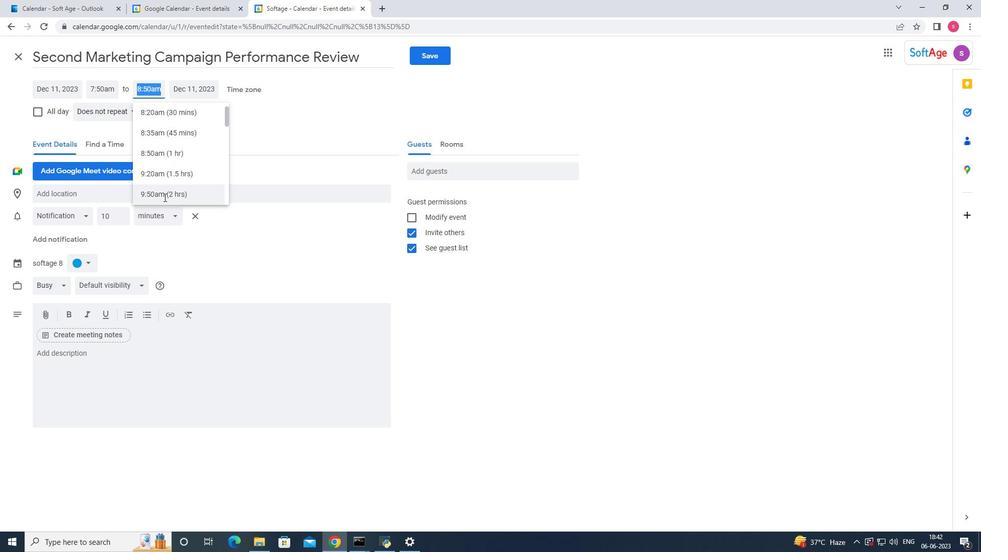 
Action: Mouse moved to (112, 116)
Screenshot: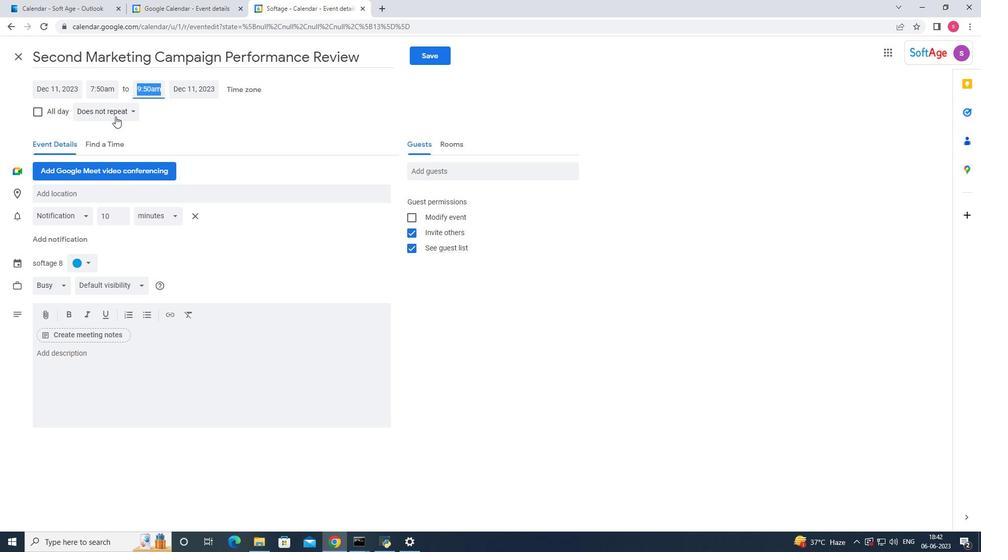 
Action: Mouse pressed left at (112, 116)
Screenshot: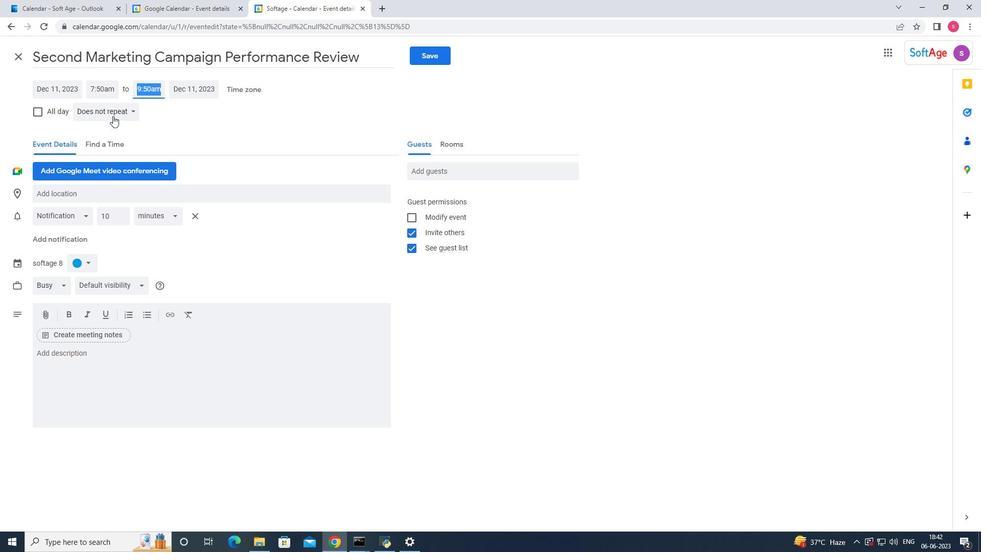 
Action: Mouse moved to (118, 217)
Screenshot: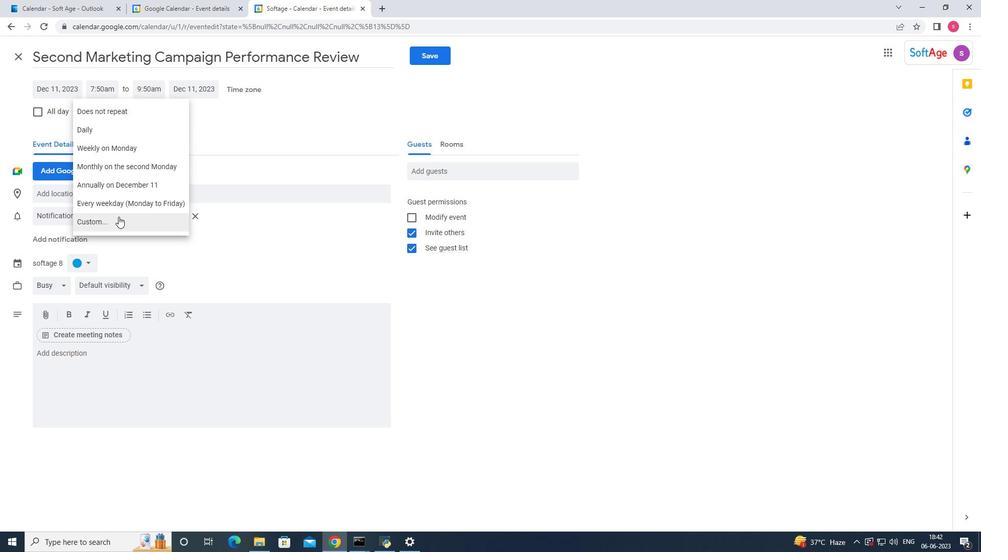 
Action: Mouse pressed left at (118, 217)
Screenshot: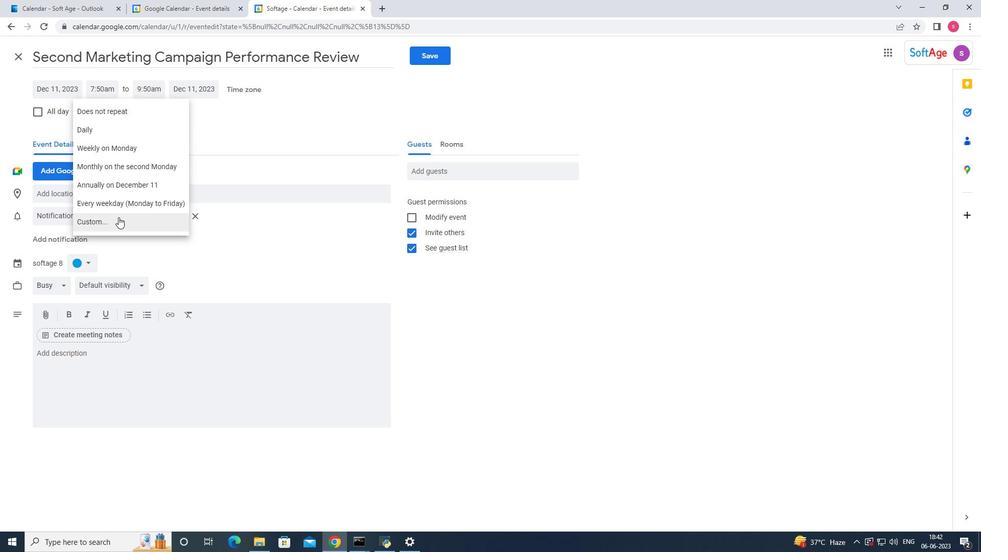
Action: Mouse moved to (409, 267)
Screenshot: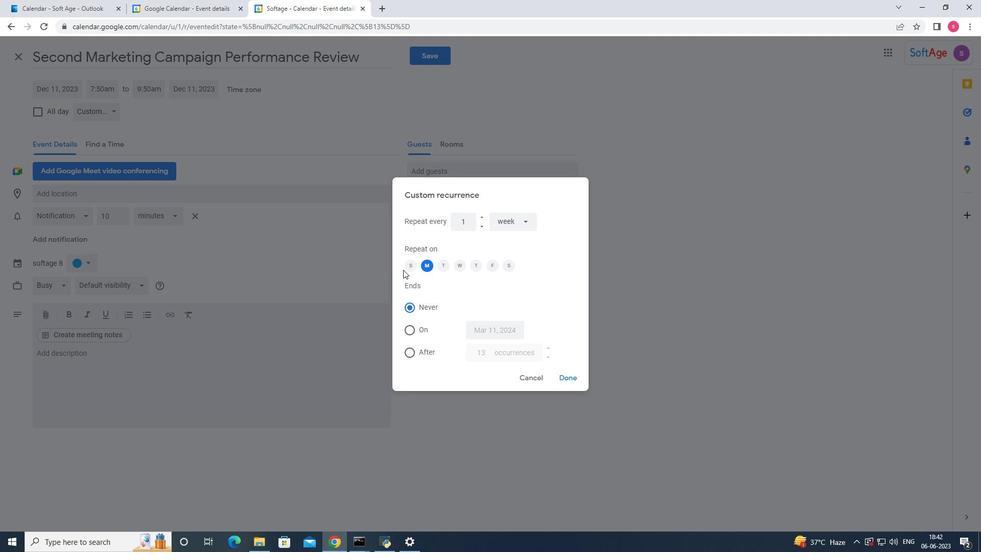 
Action: Mouse pressed left at (409, 267)
Screenshot: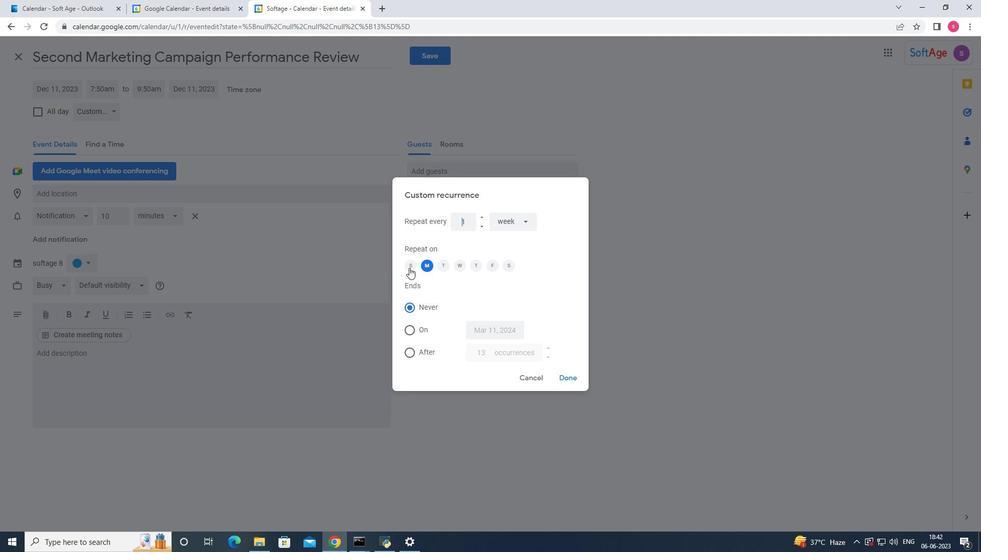 
Action: Mouse moved to (425, 265)
Screenshot: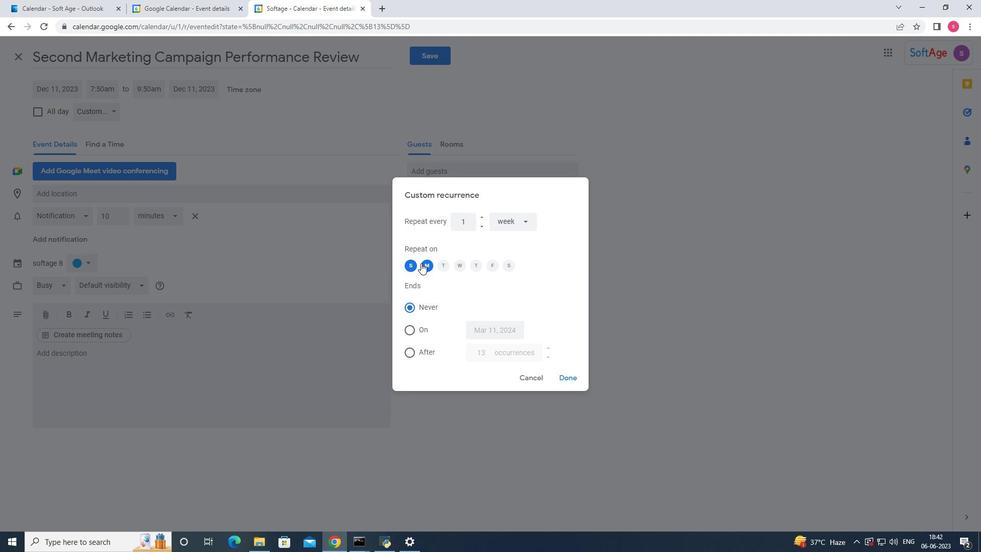 
Action: Mouse pressed left at (425, 265)
Screenshot: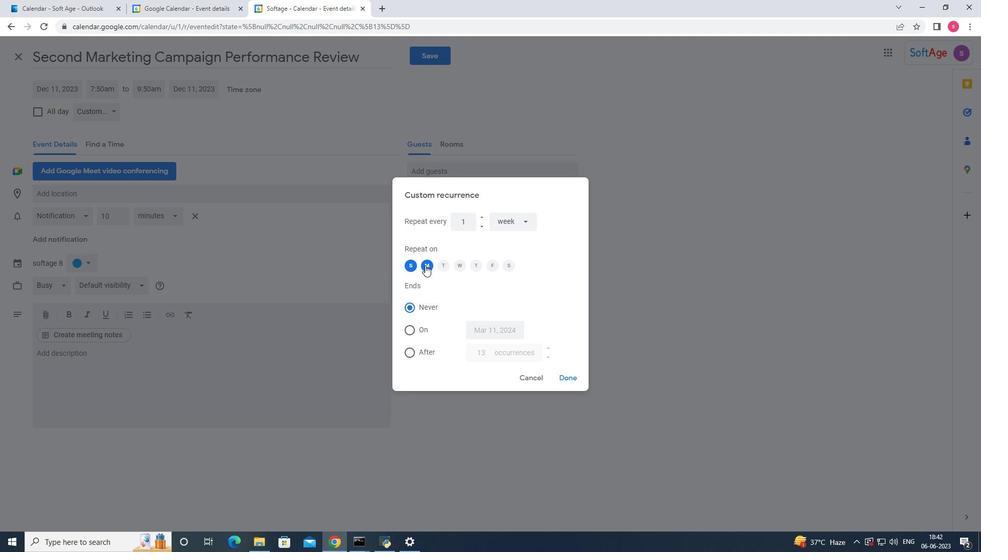 
Action: Mouse moved to (570, 376)
Screenshot: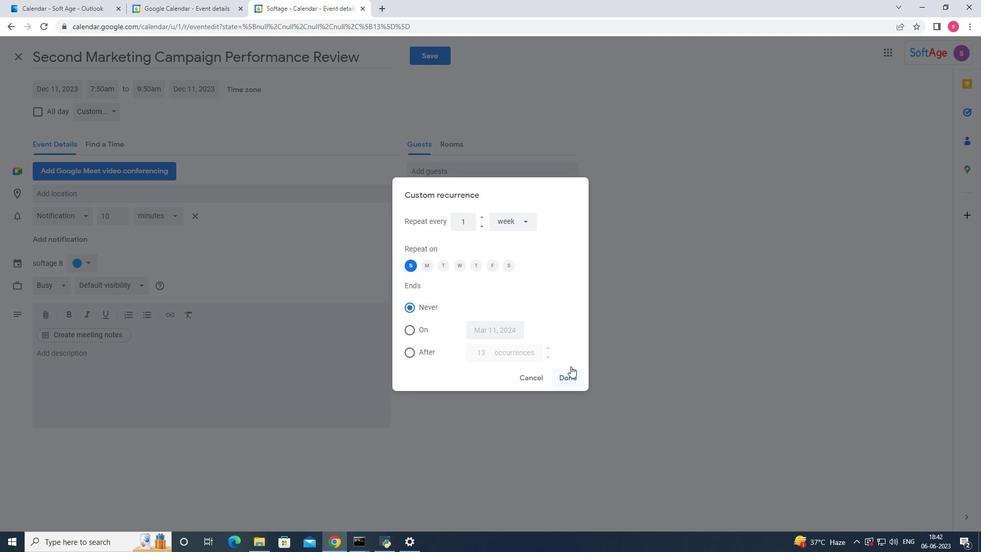 
Action: Mouse pressed left at (570, 376)
Screenshot: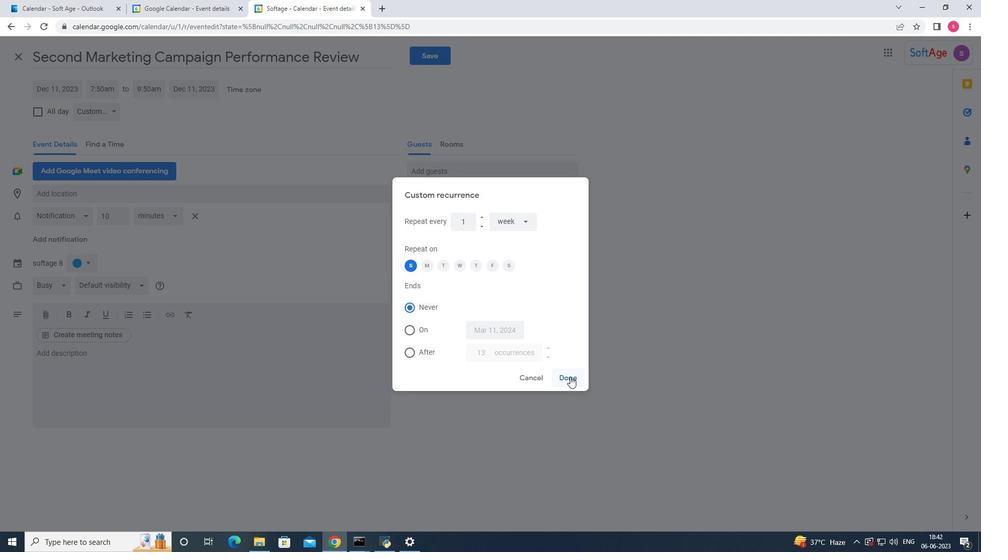 
Action: Mouse moved to (135, 195)
Screenshot: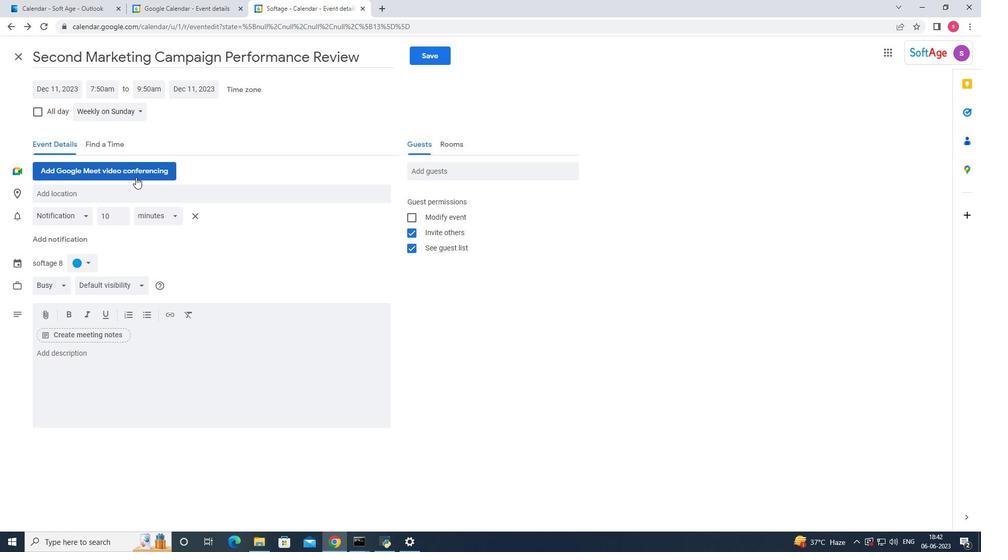 
Action: Mouse pressed left at (135, 195)
Screenshot: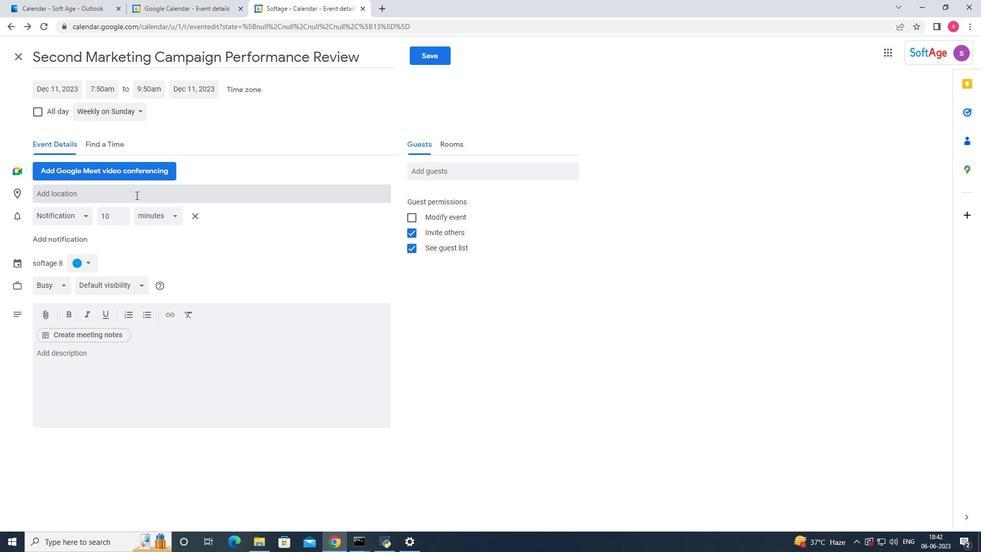 
Action: Mouse moved to (137, 191)
Screenshot: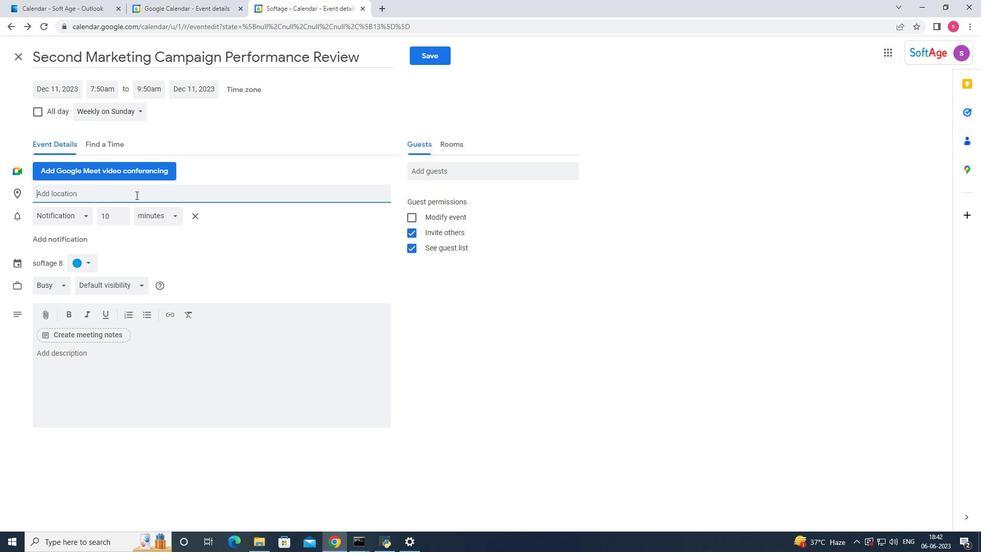 
Action: Key pressed <Key.shift>Manila,<Key.space><Key.shift>Philippines<Key.enter>
Screenshot: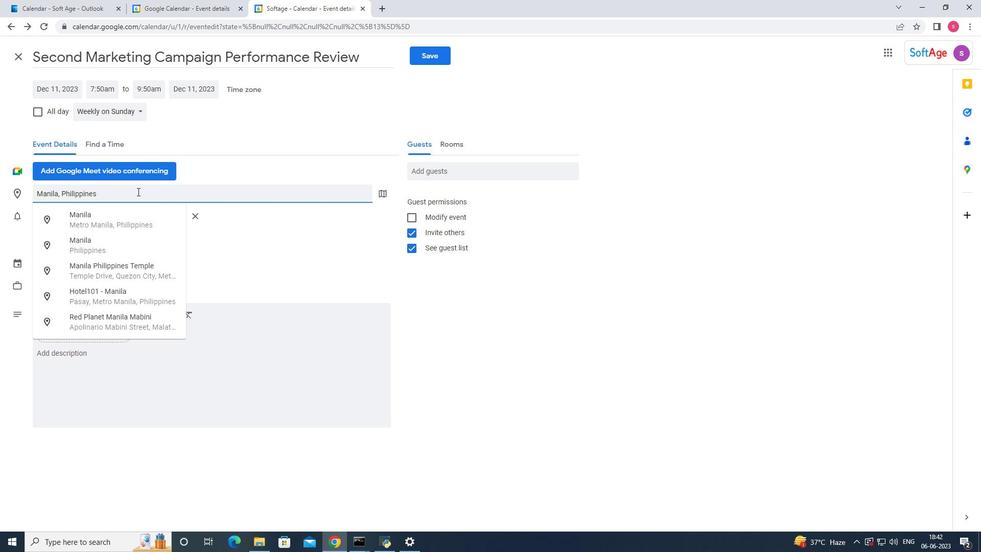
Action: Mouse moved to (162, 367)
Screenshot: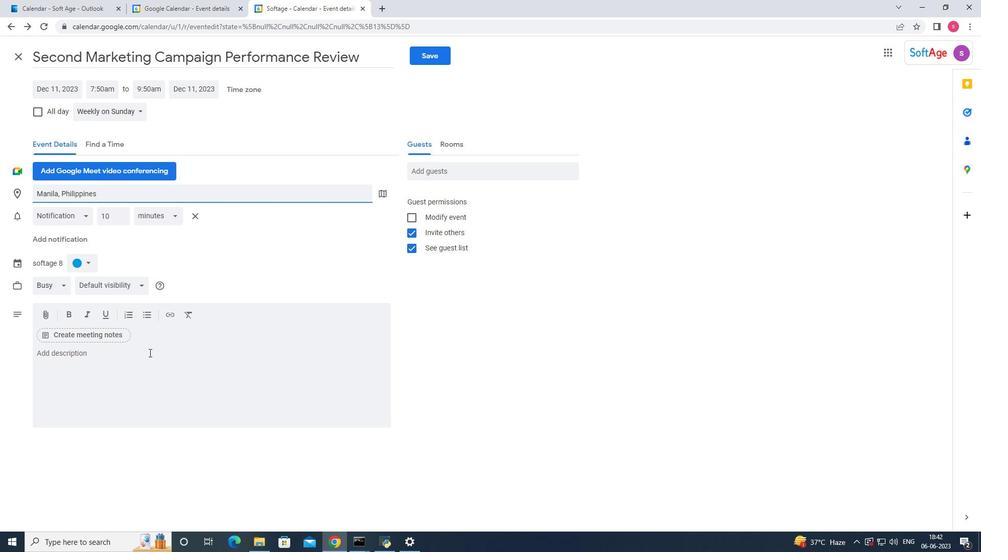 
Action: Mouse pressed left at (162, 367)
Screenshot: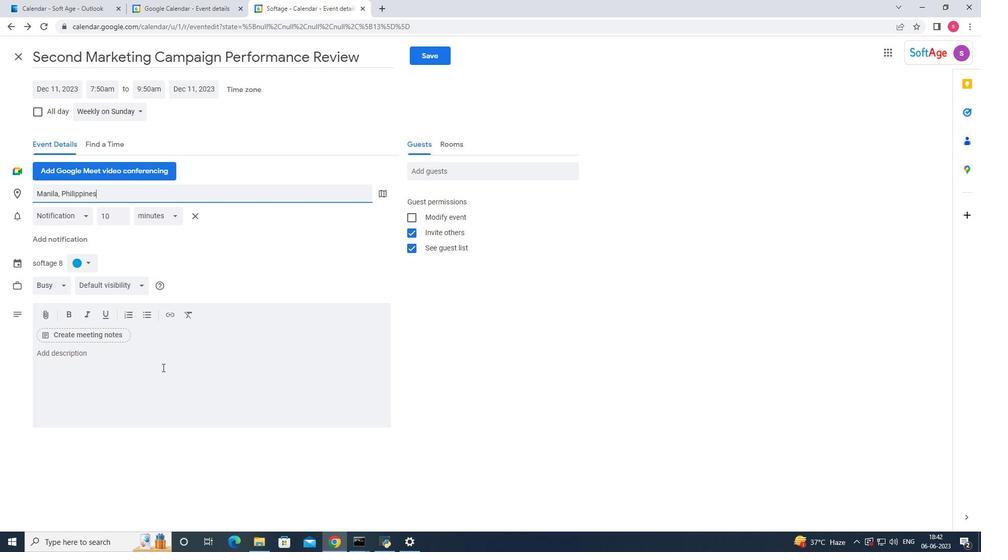 
Action: Key pressed <Key.shift>Teams<Key.space>will<Key.space>work<Key.space>together<Key.space>to<Key.space>solve<Key.space>the<Key.space>challenges<Key.space>and<Key.space>find<Key.space>the<Key.space>hidden<Key.space>items<Key.space>or<Key.space>clues.<Key.space><Key.shift><Key.shift><Key.shift><Key.shift><Key.shift><Key.shift><Key.shift>This<Key.space>requires<Key.space>effective<Key.space>communication,<Key.space>creative<Key.space>thinking,<Key.space>and<Key.space>the<Key.space>ability<Key.space>to<Key.space>leverage<Key.space>each<Key.space>team<Key.space>member<Key.shift><Key.shift><Key.shift><Key.shift><Key.shift><Key.shift><Key.shift><Key.shift><Key.shift><Key.shift><Key.shift><Key.shift><Key.shift><Key.shift><Key.shift><Key.shift>"s<Key.space>strengths<Key.space>and<Key.space>expertise.
Screenshot: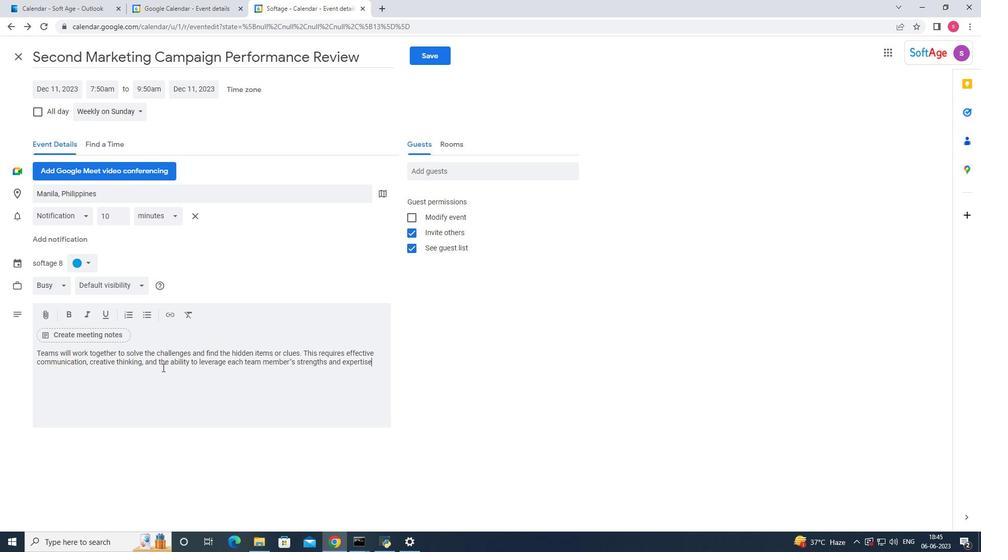 
Action: Mouse moved to (88, 261)
Screenshot: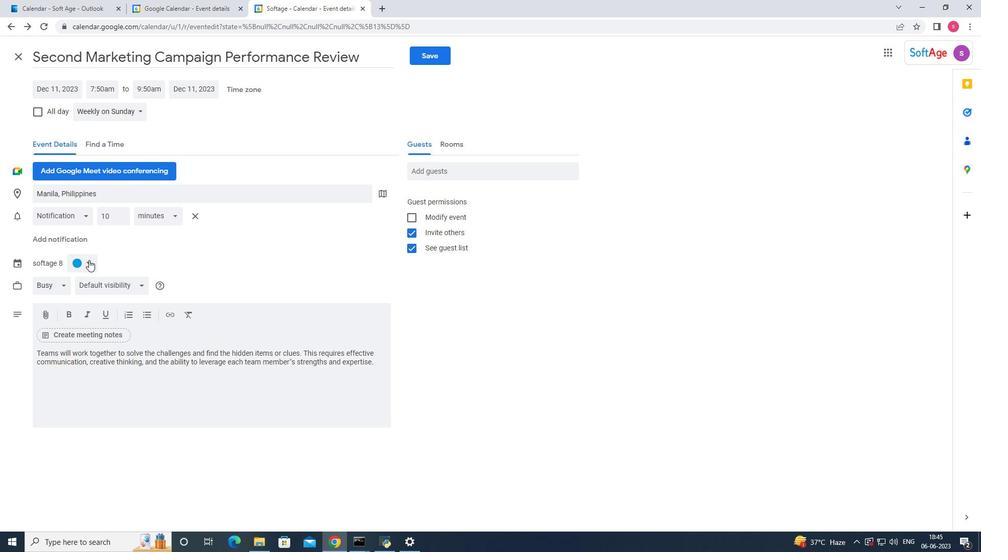 
Action: Mouse pressed left at (88, 261)
Screenshot: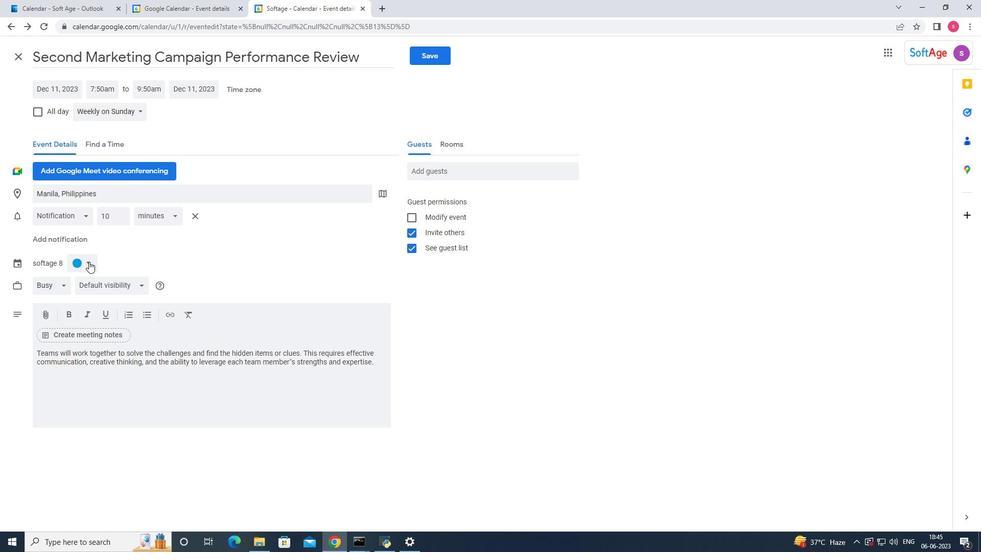 
Action: Mouse moved to (87, 298)
Screenshot: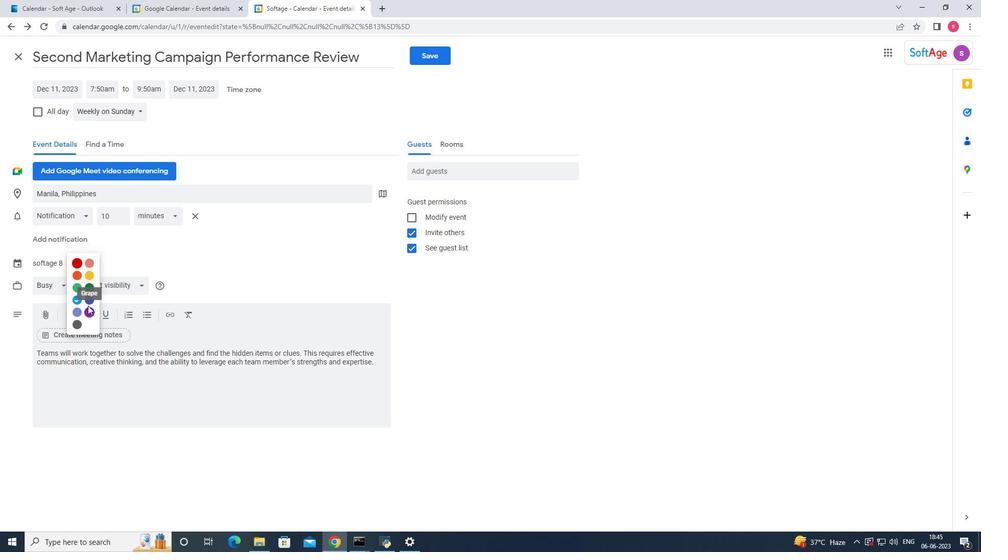 
Action: Mouse pressed left at (87, 298)
Screenshot: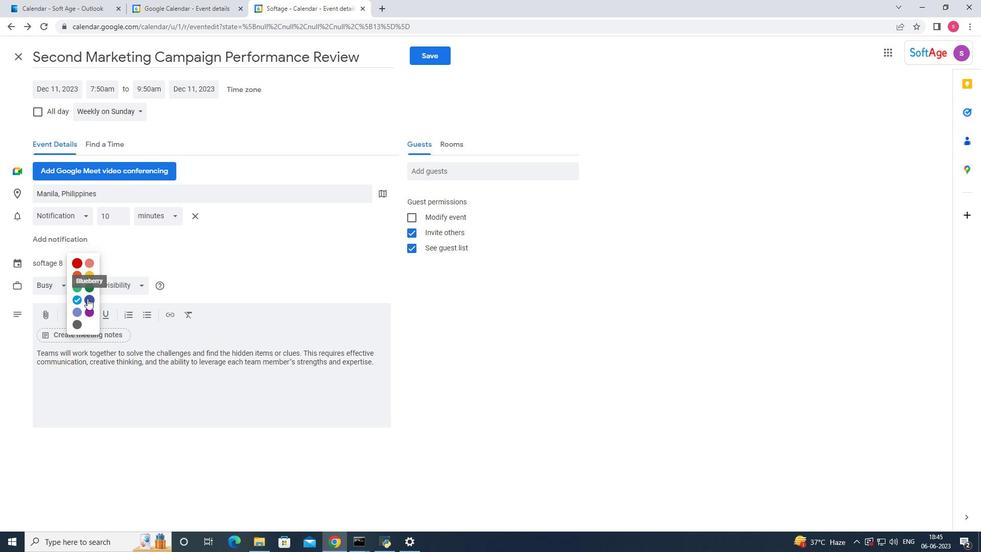 
Action: Mouse moved to (440, 170)
Screenshot: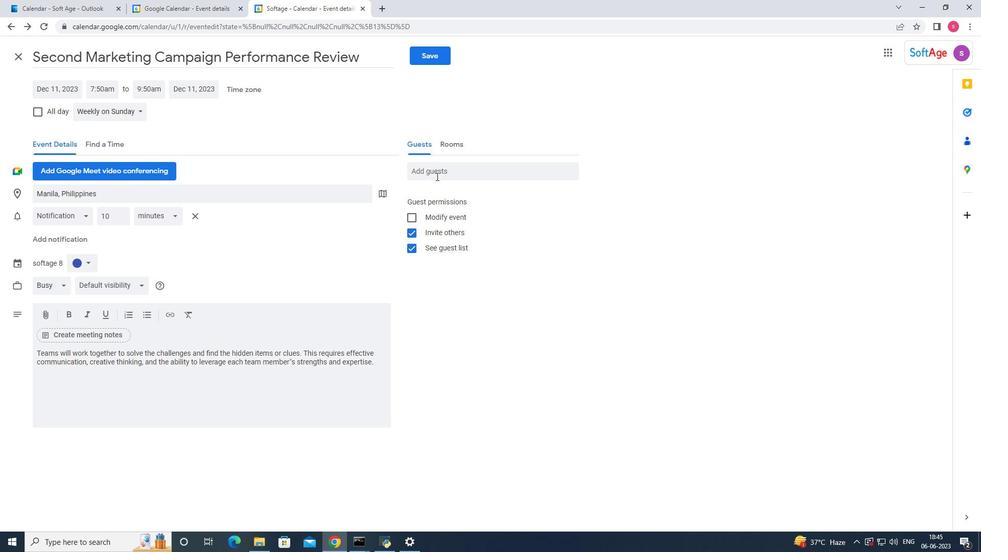 
Action: Mouse pressed left at (440, 170)
Screenshot: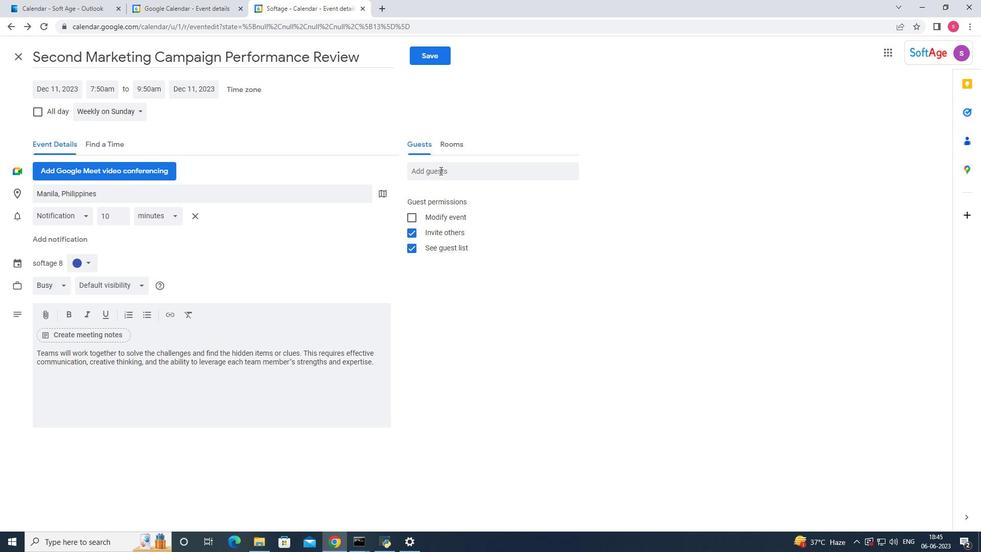 
Action: Mouse moved to (440, 170)
Screenshot: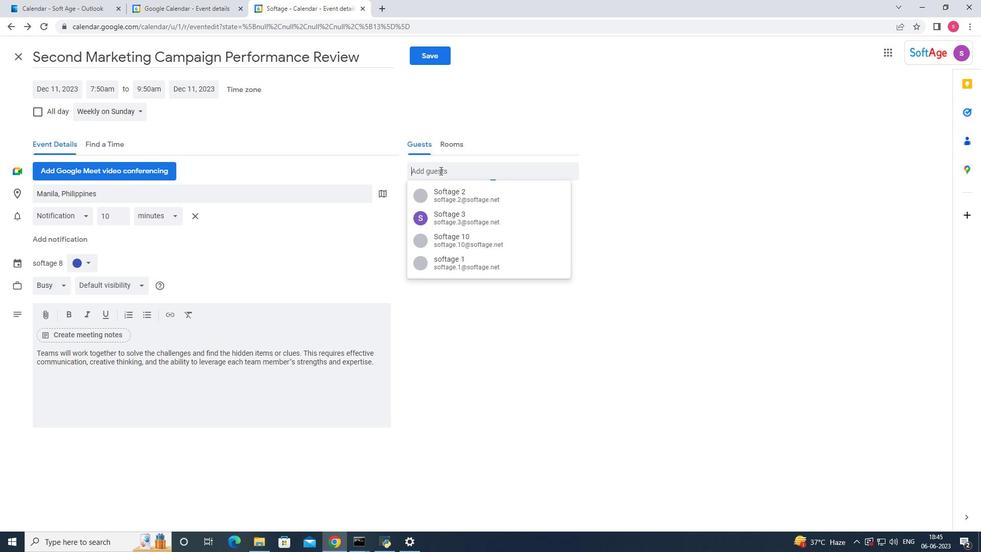 
Action: Key pressed softage.5
Screenshot: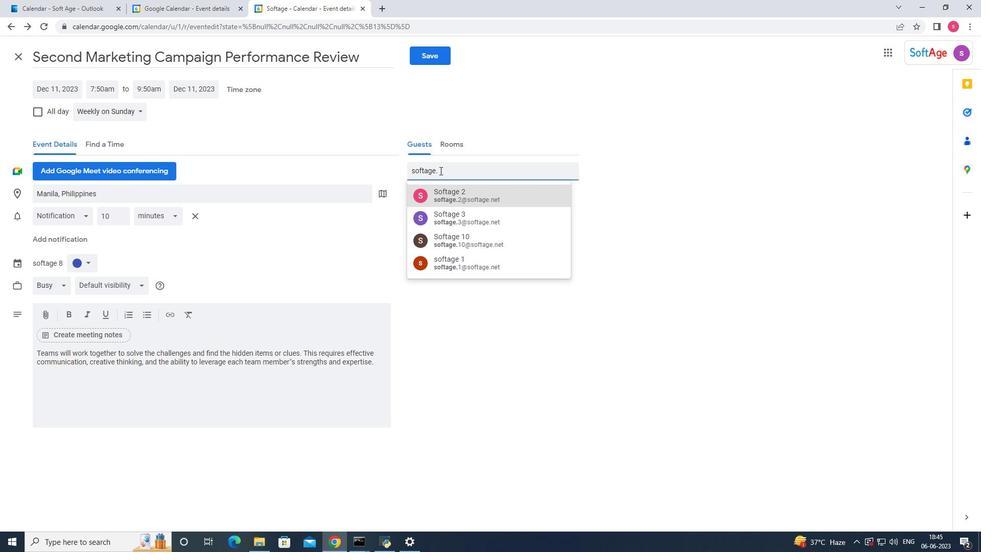 
Action: Mouse moved to (434, 198)
Screenshot: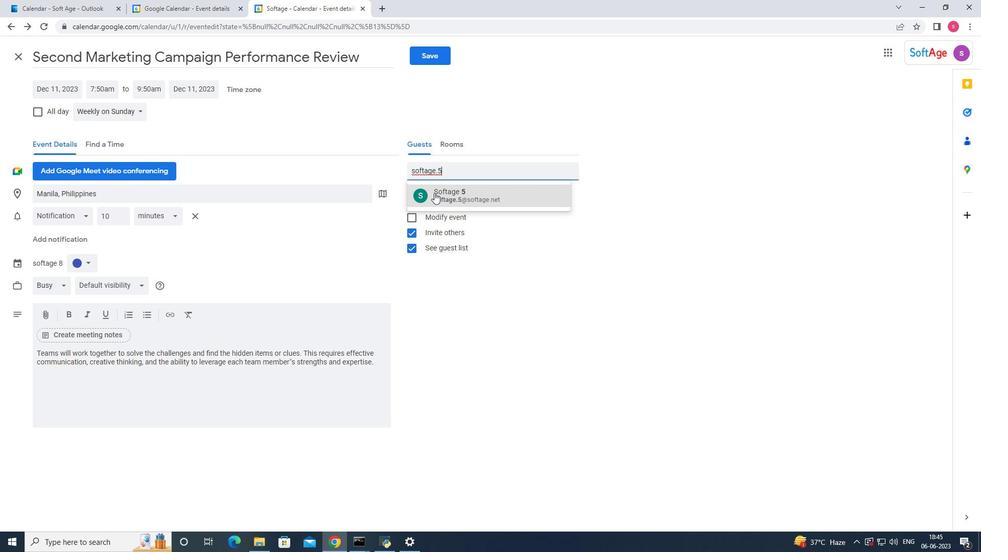 
Action: Mouse pressed left at (434, 198)
Screenshot: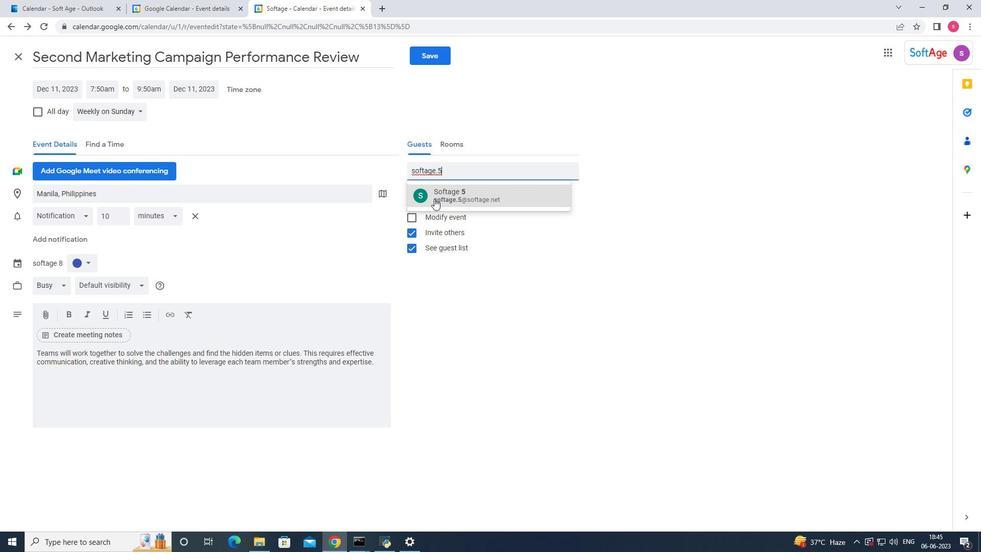 
Action: Key pressed softage.6
Screenshot: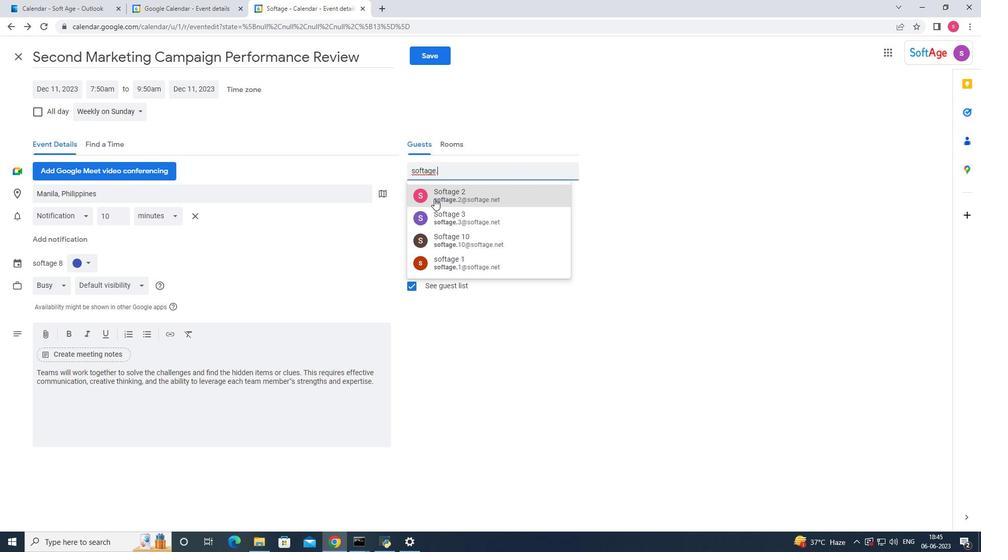 
Action: Mouse moved to (438, 197)
Screenshot: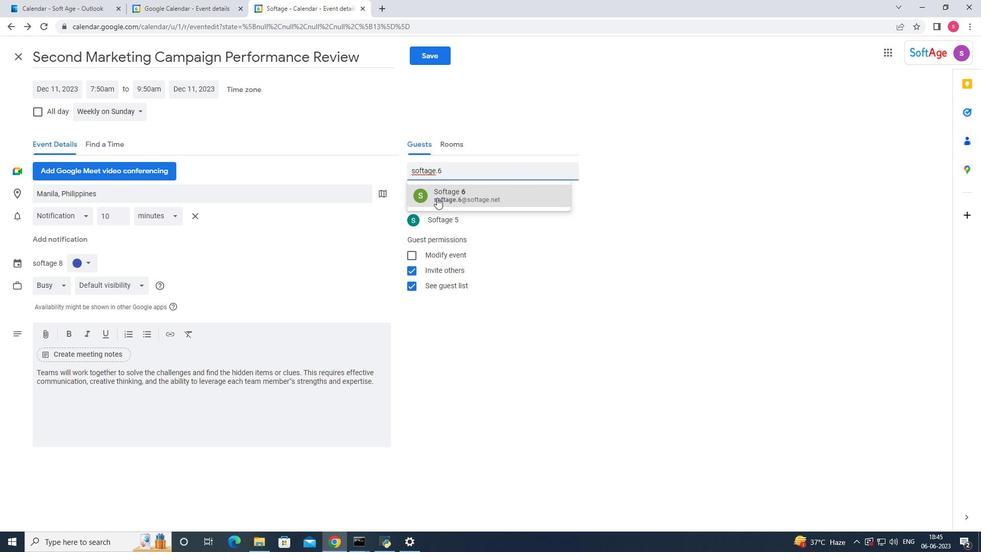 
Action: Mouse pressed left at (438, 197)
Screenshot: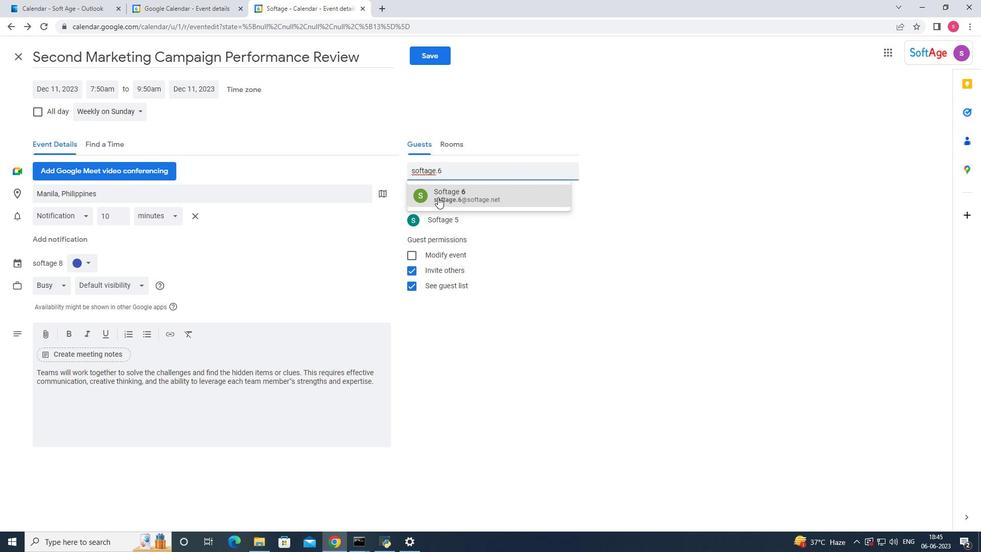
Action: Mouse moved to (424, 63)
Screenshot: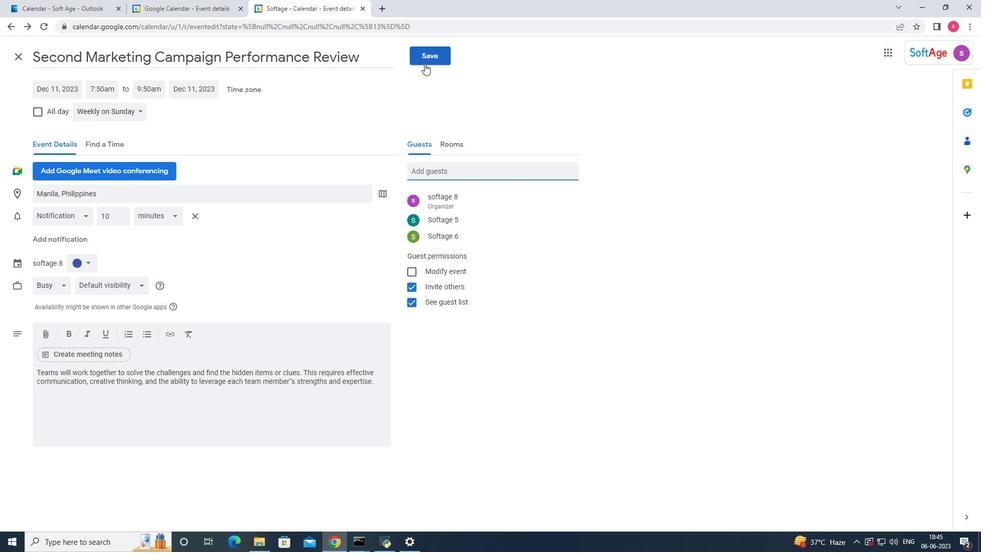 
Action: Mouse pressed left at (424, 63)
Screenshot: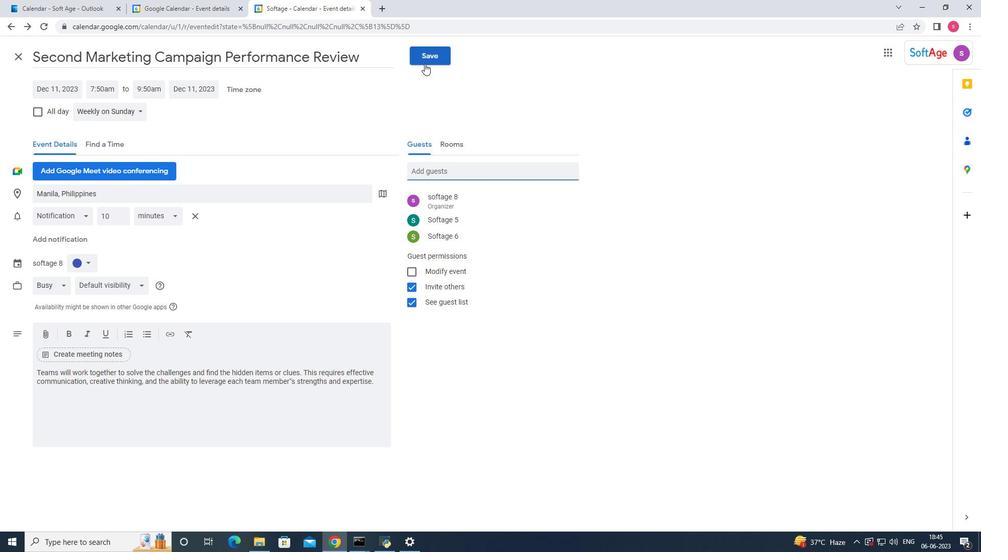 
Action: Mouse moved to (599, 309)
Screenshot: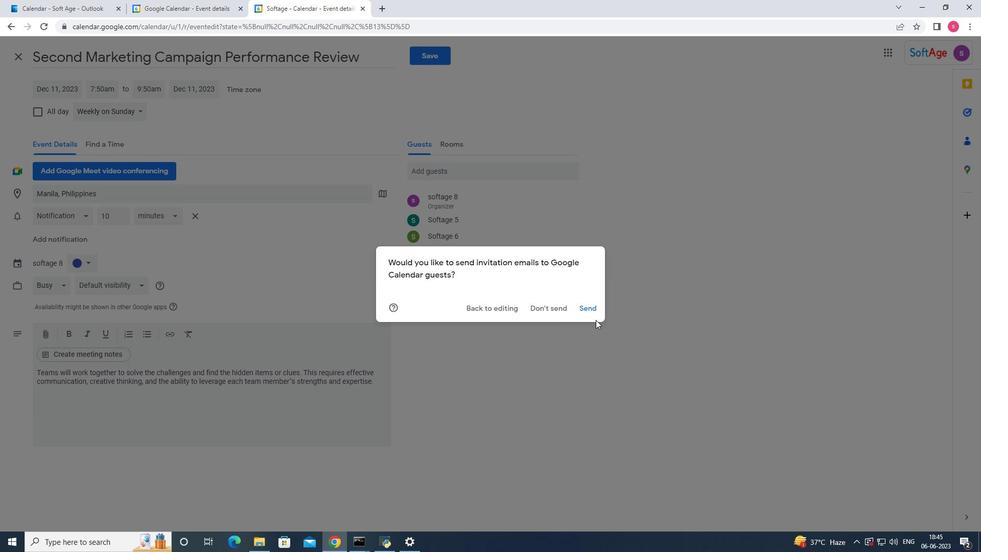 
Action: Mouse pressed left at (599, 309)
Screenshot: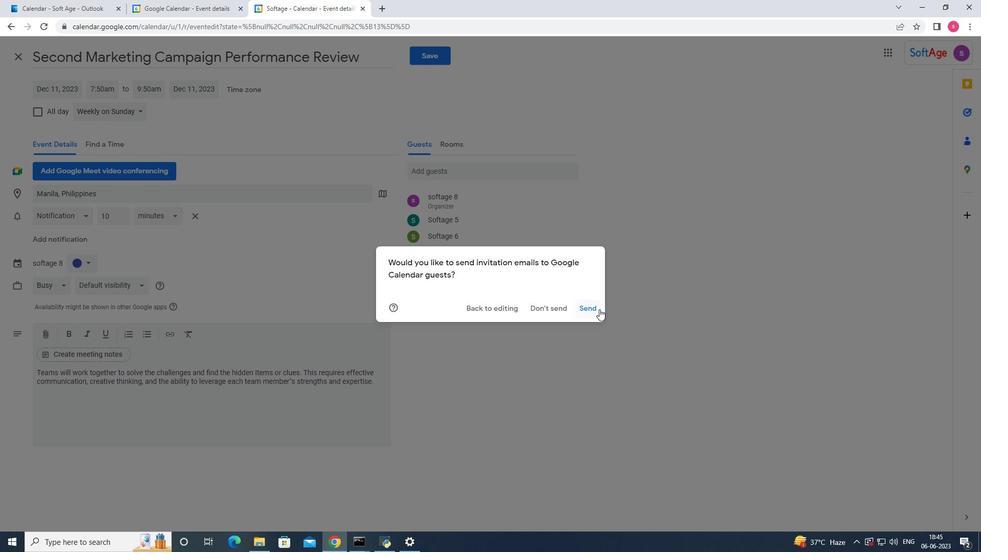 
